 Task: Look for space in Moreno, Brazil from 21st June, 2023 to 29th June, 2023 for 4 adults in price range Rs.7000 to Rs.12000. Place can be entire place with 2 bedrooms having 2 beds and 2 bathrooms. Property type can be house, flat, guest house. Booking option can be shelf check-in. Required host language is Spanish.
Action: Mouse moved to (412, 77)
Screenshot: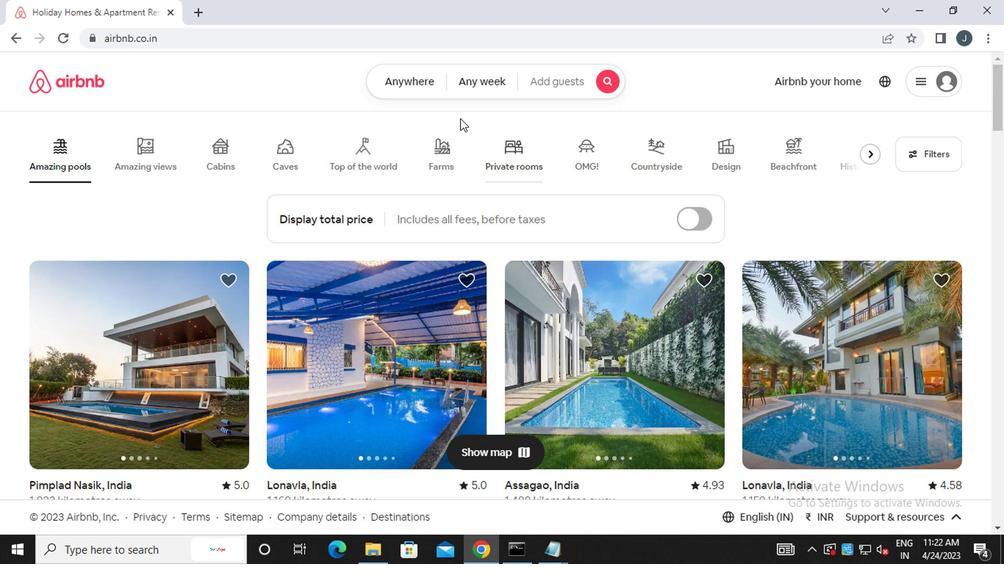 
Action: Mouse pressed left at (412, 77)
Screenshot: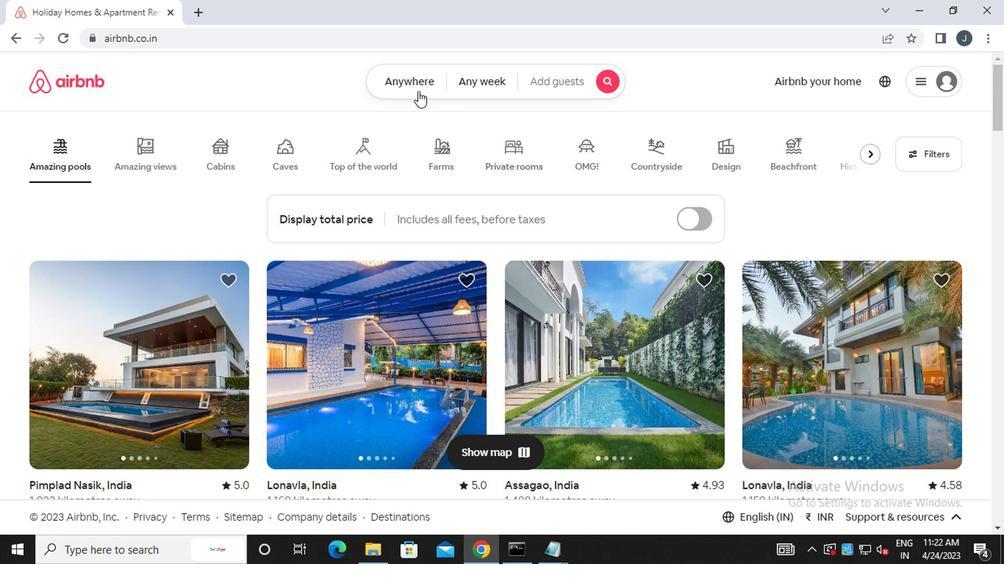 
Action: Mouse moved to (269, 141)
Screenshot: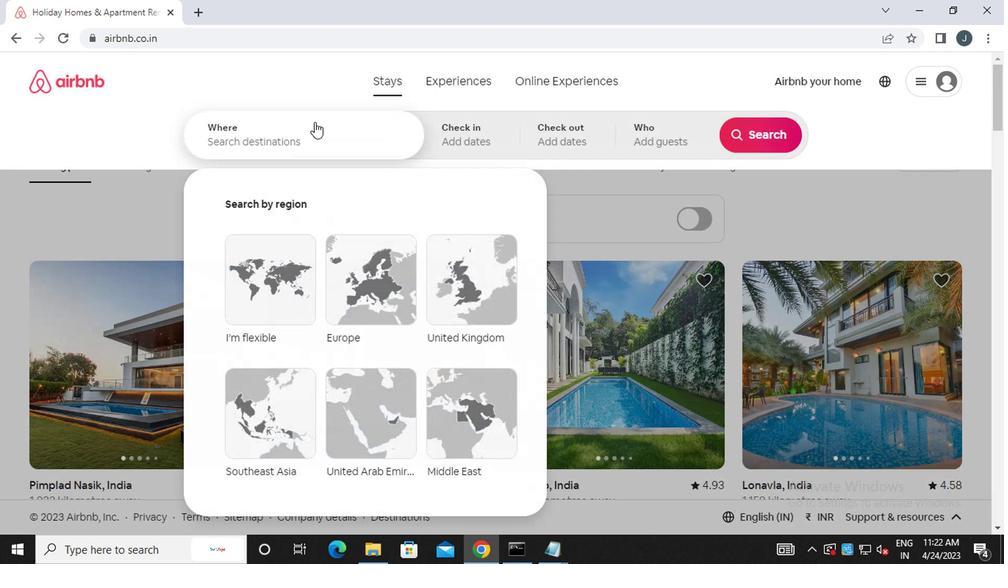 
Action: Mouse pressed left at (269, 141)
Screenshot: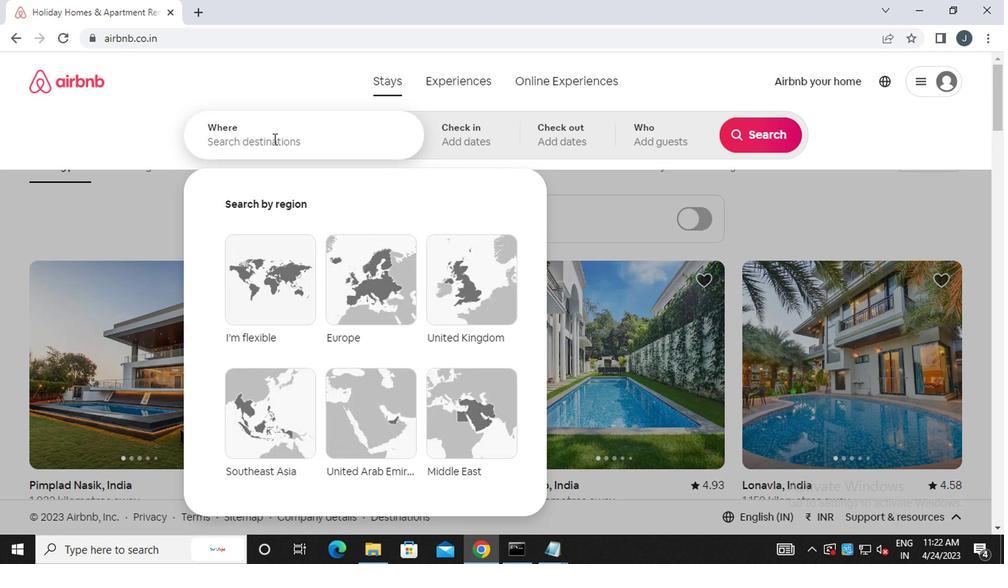 
Action: Mouse moved to (269, 141)
Screenshot: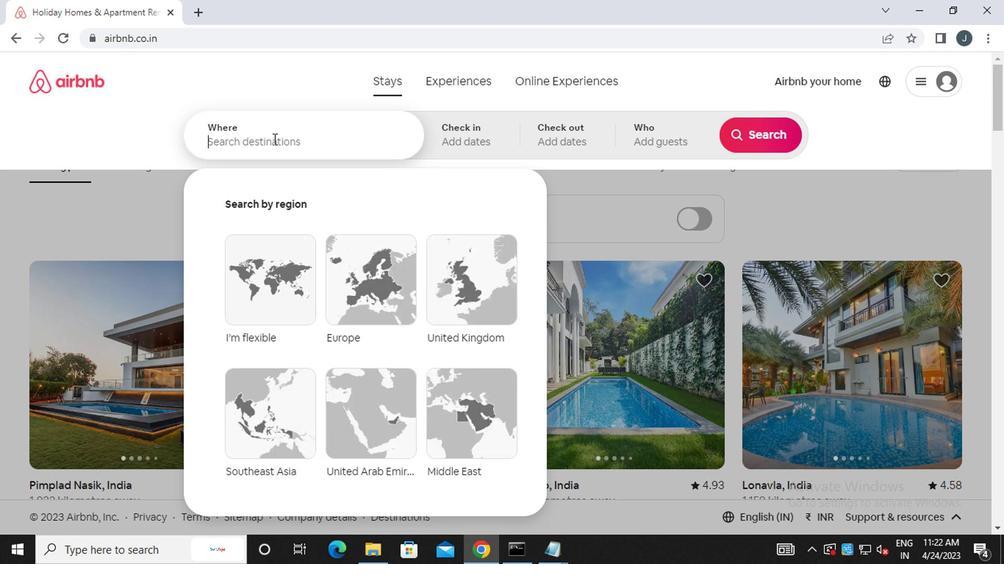 
Action: Key pressed m<Key.caps_lock>oreno,<Key.space><Key.caps_lock>b<Key.caps_lock>razil
Screenshot: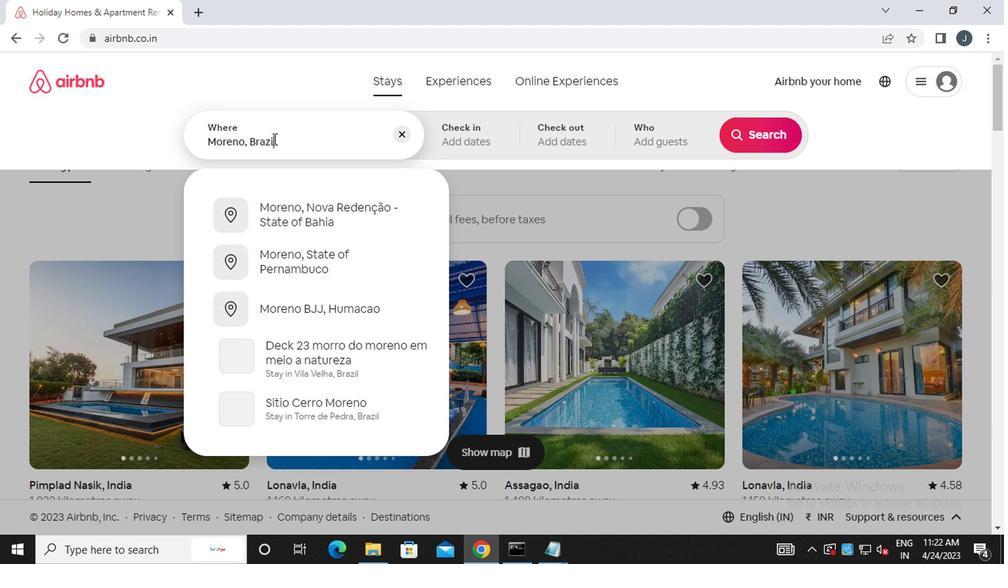 
Action: Mouse moved to (467, 136)
Screenshot: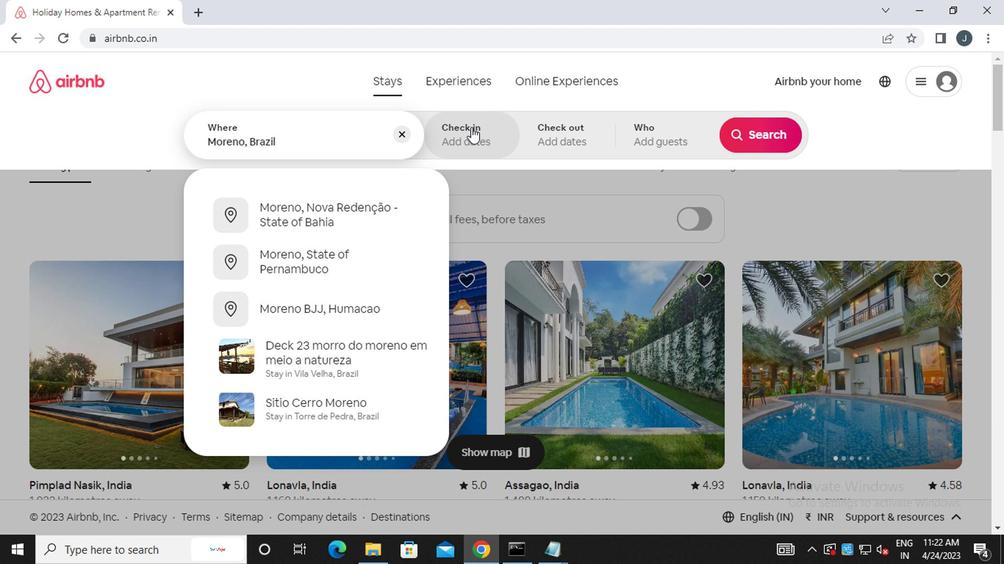 
Action: Mouse pressed left at (467, 136)
Screenshot: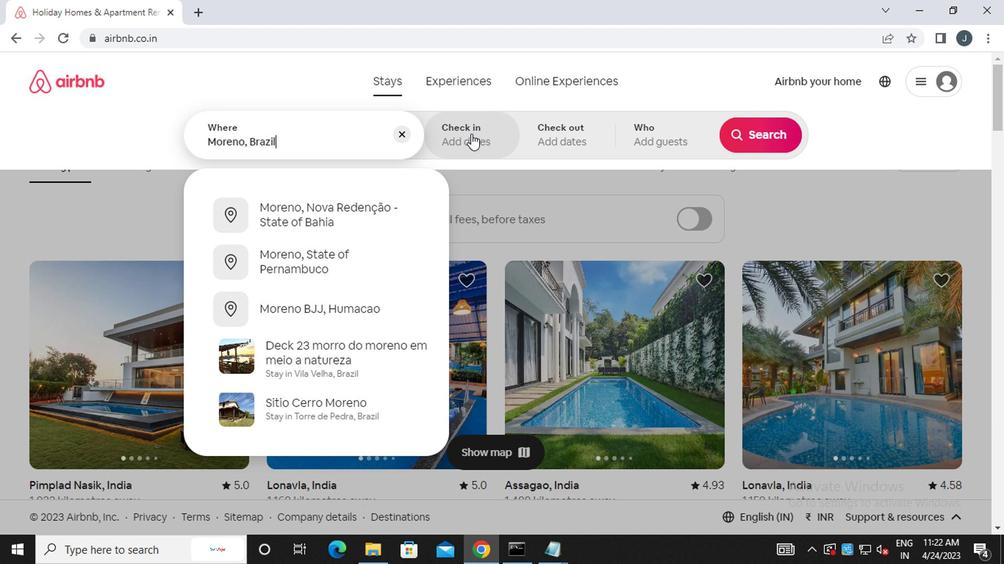 
Action: Mouse moved to (741, 257)
Screenshot: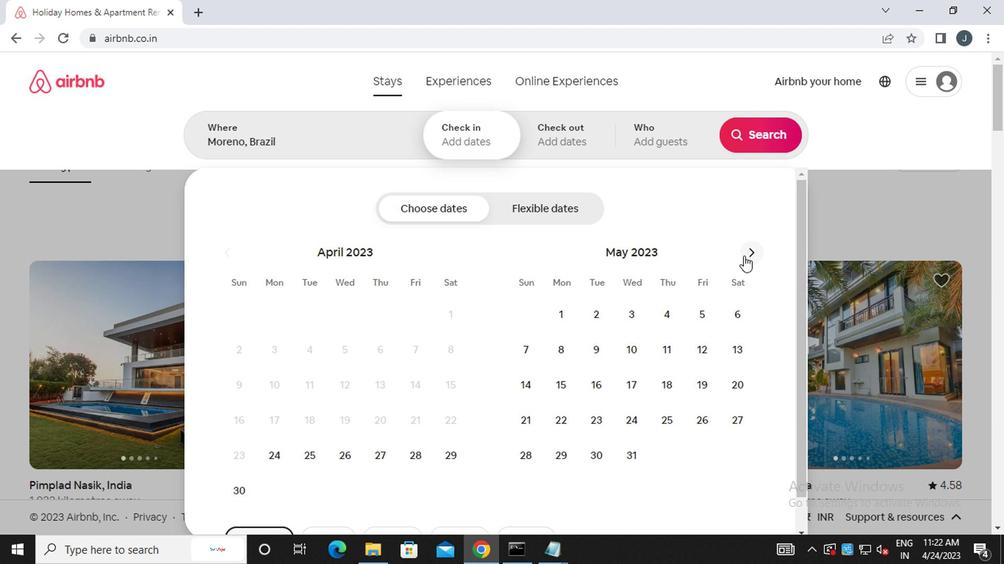 
Action: Mouse pressed left at (741, 257)
Screenshot: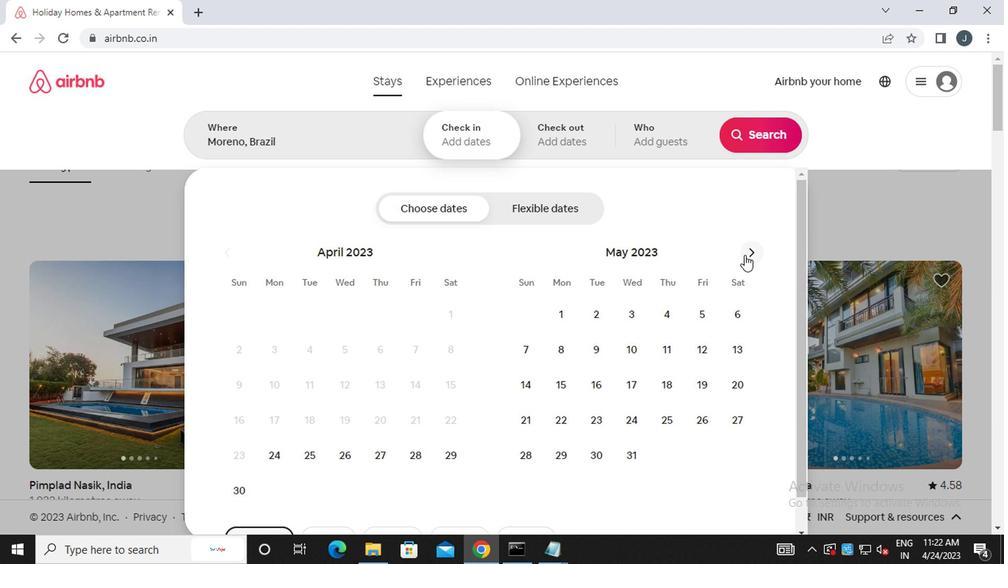 
Action: Mouse moved to (742, 257)
Screenshot: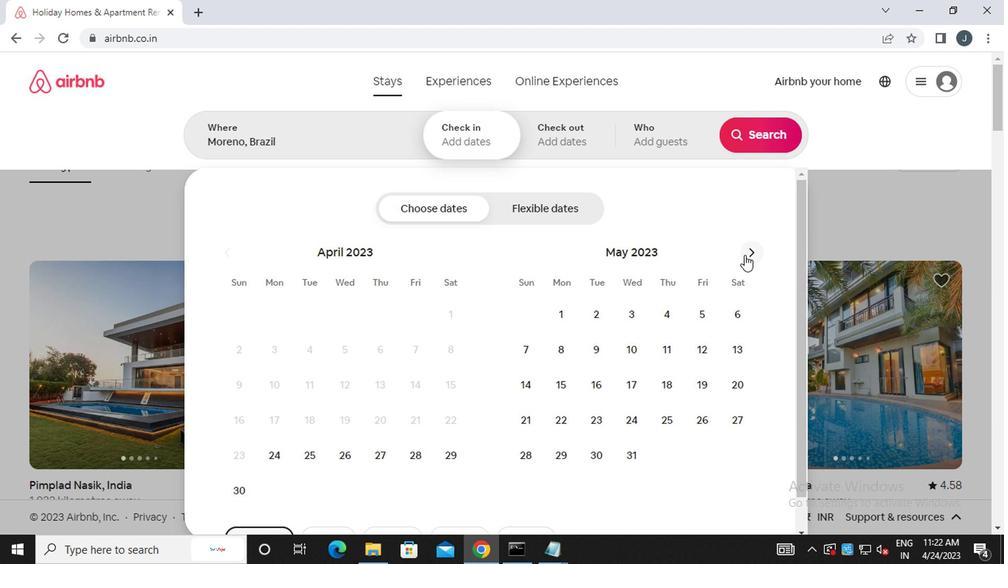 
Action: Mouse pressed left at (742, 257)
Screenshot: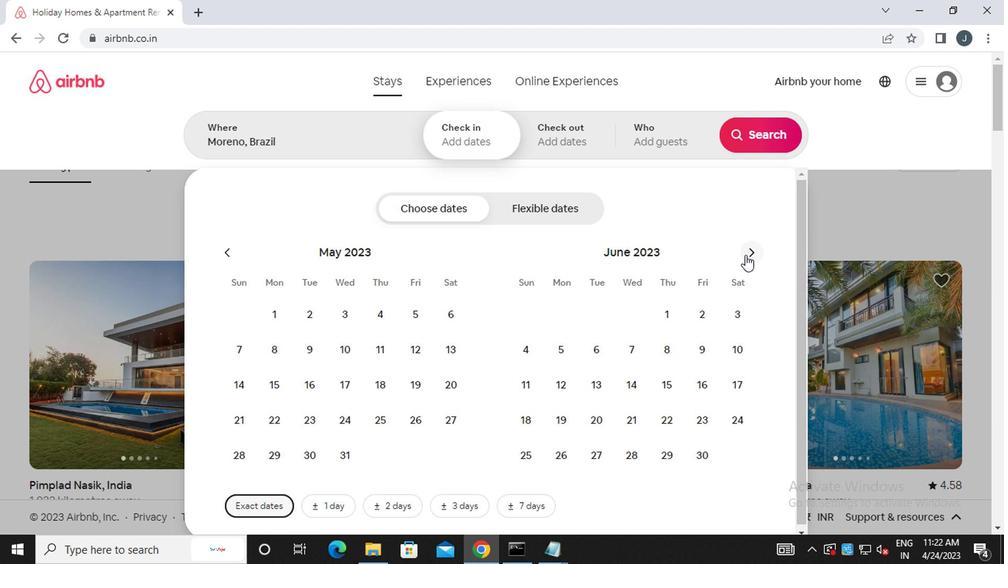 
Action: Mouse moved to (335, 419)
Screenshot: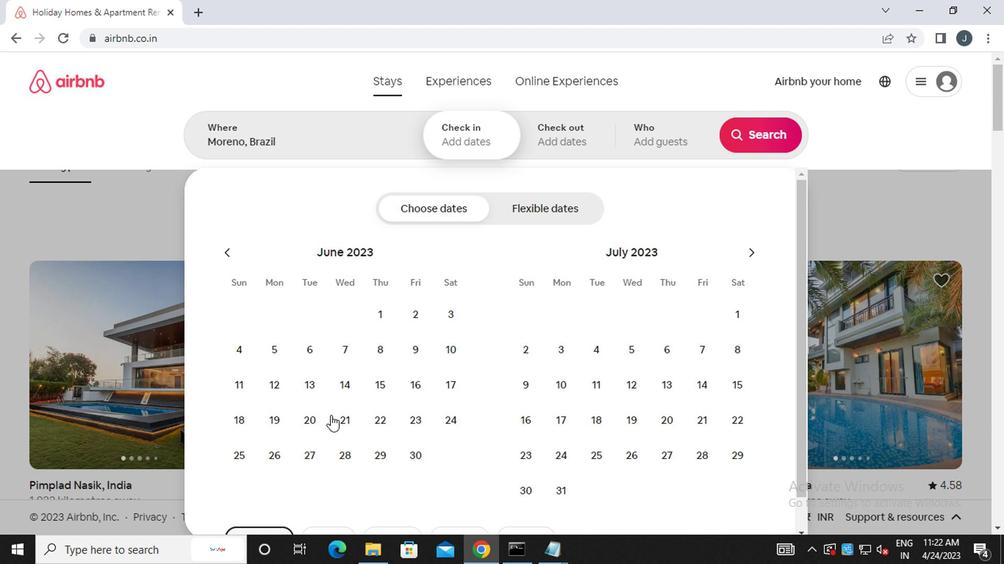 
Action: Mouse pressed left at (335, 419)
Screenshot: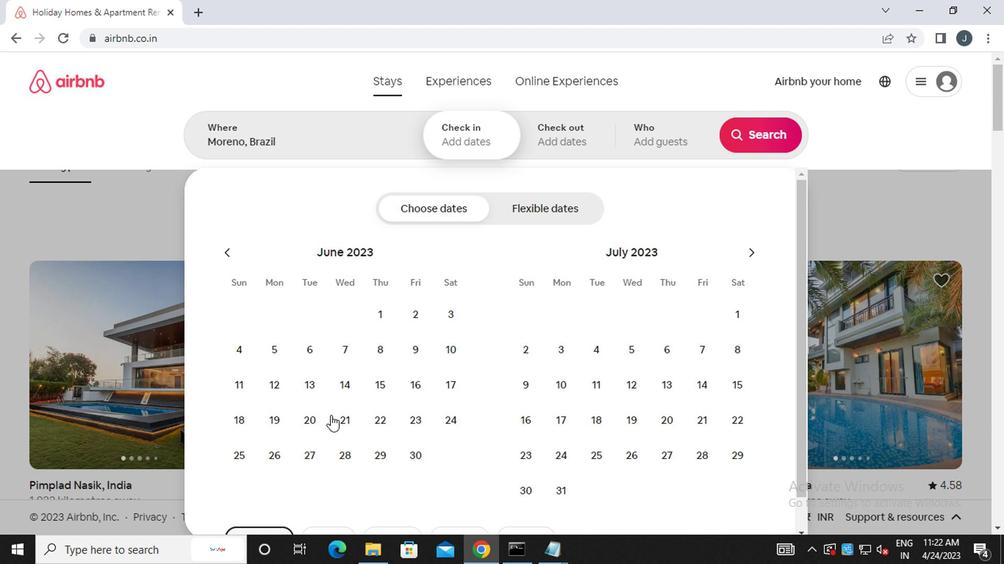 
Action: Mouse moved to (380, 455)
Screenshot: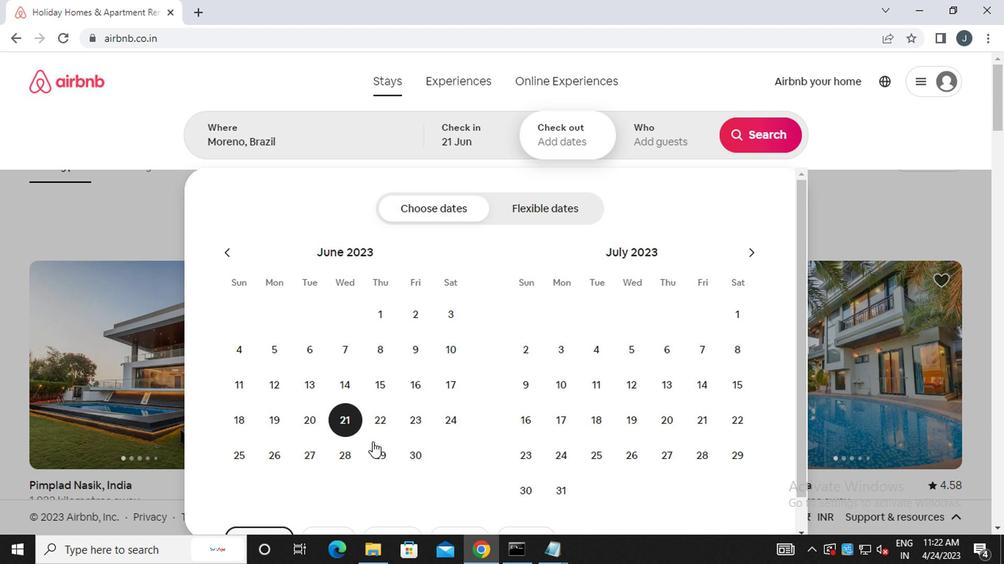 
Action: Mouse pressed left at (380, 455)
Screenshot: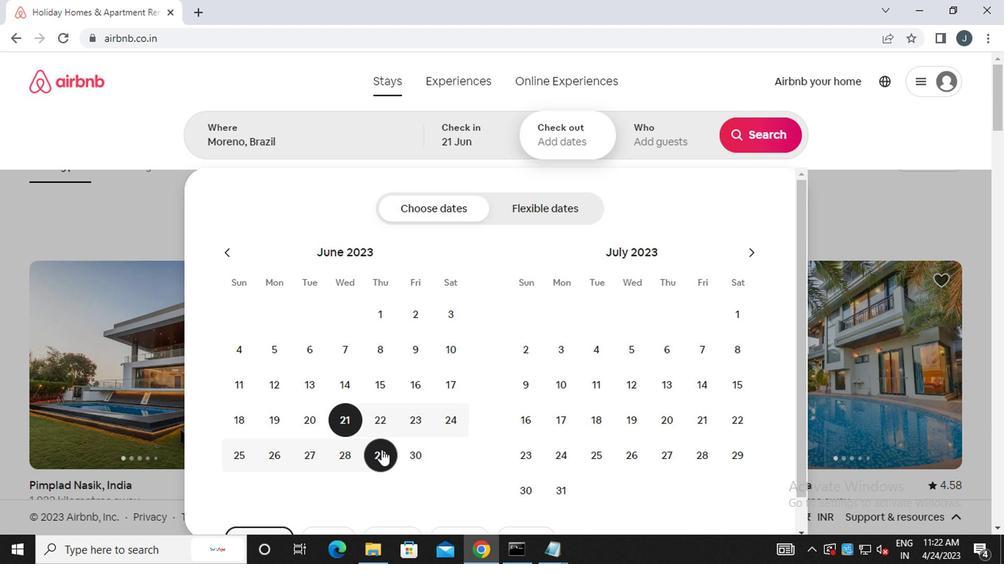 
Action: Mouse moved to (662, 136)
Screenshot: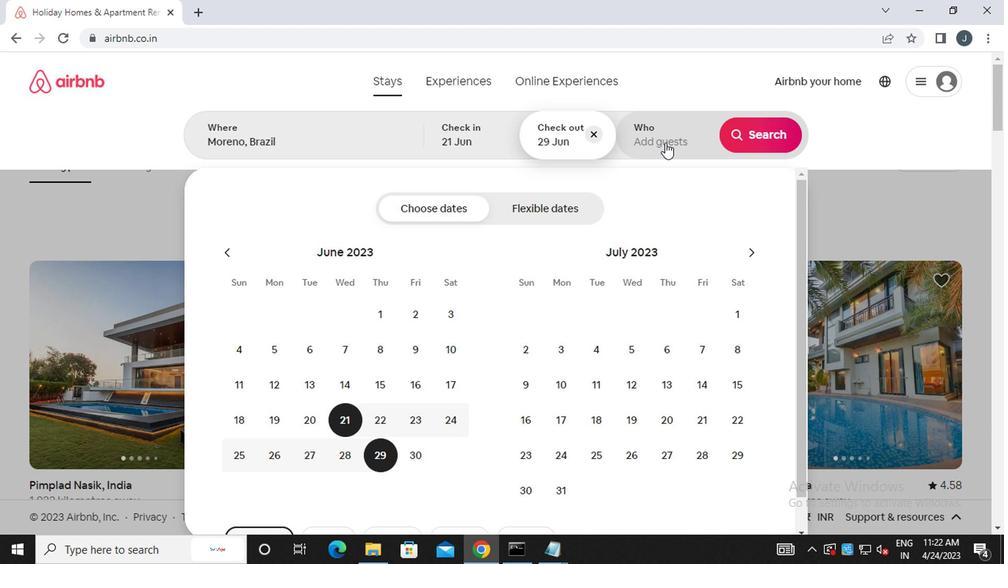 
Action: Mouse pressed left at (662, 136)
Screenshot: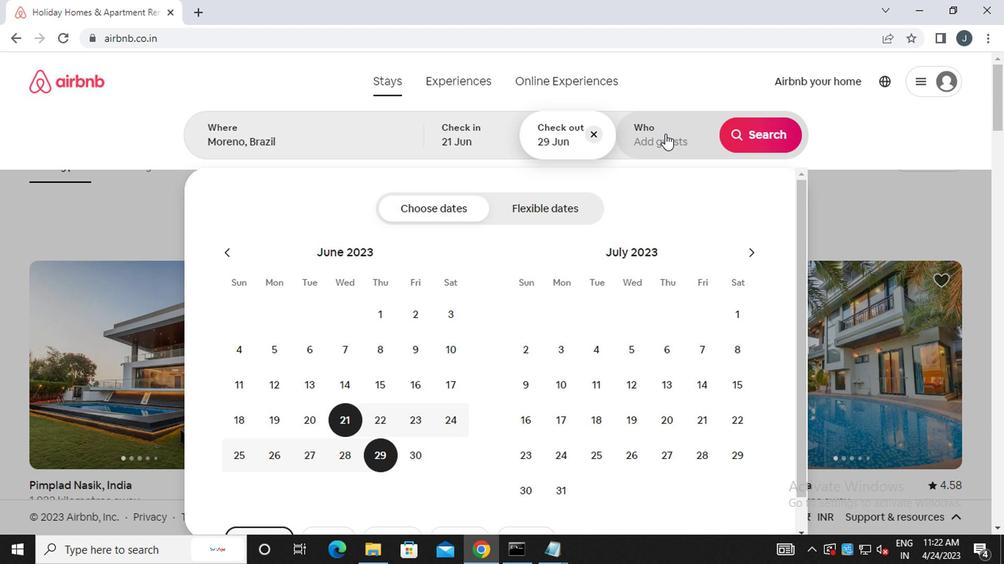 
Action: Mouse moved to (770, 220)
Screenshot: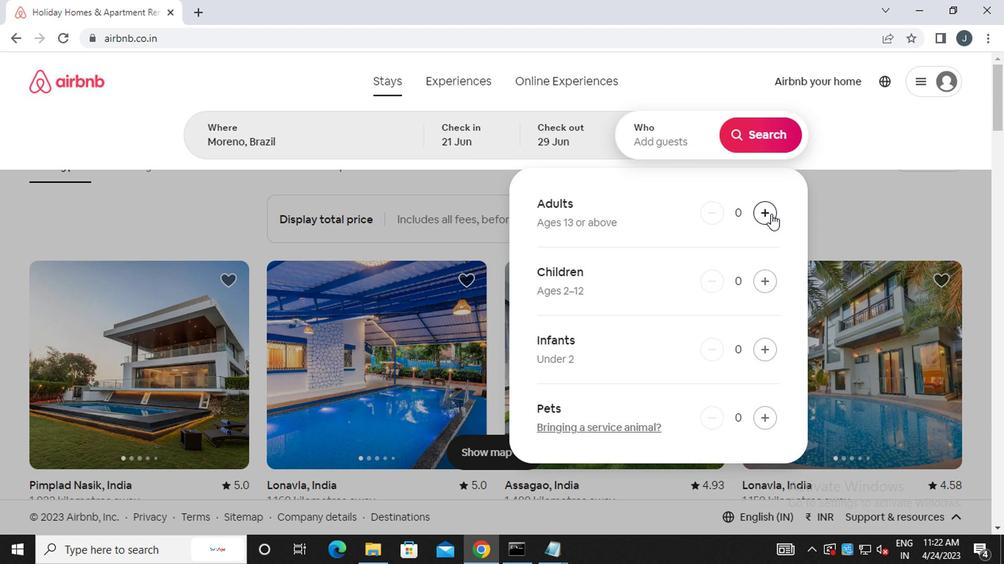 
Action: Mouse pressed left at (770, 220)
Screenshot: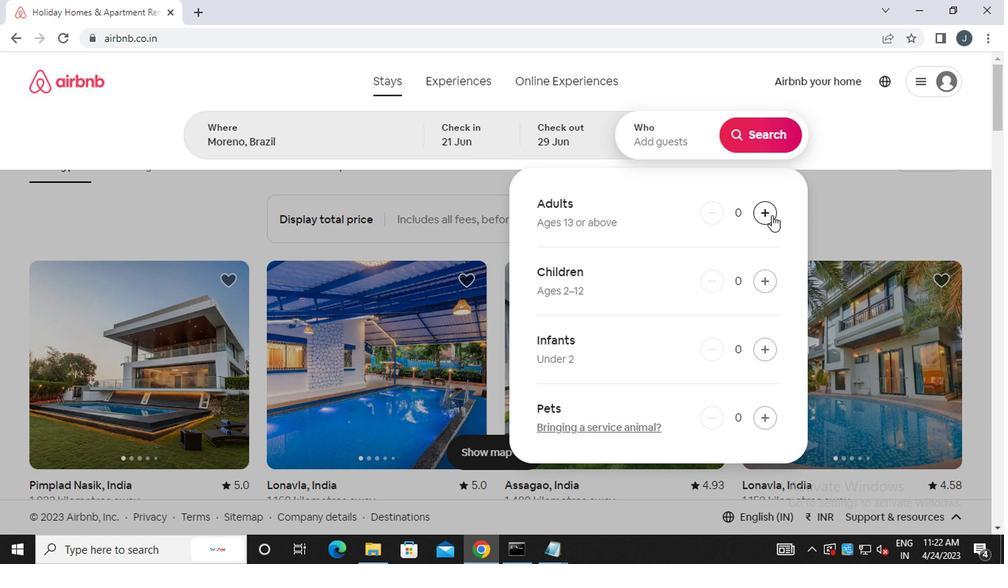 
Action: Mouse pressed left at (770, 220)
Screenshot: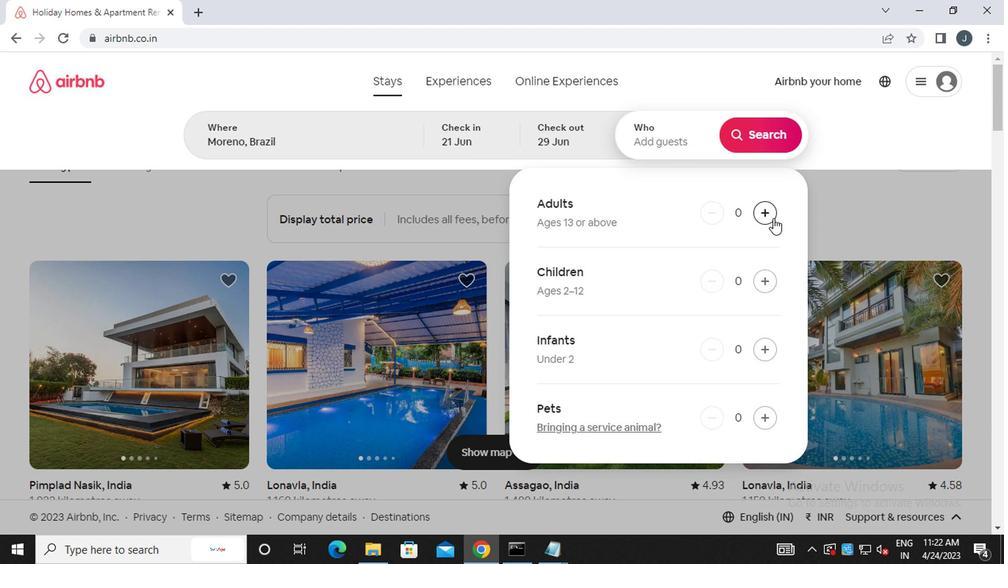 
Action: Mouse pressed left at (770, 220)
Screenshot: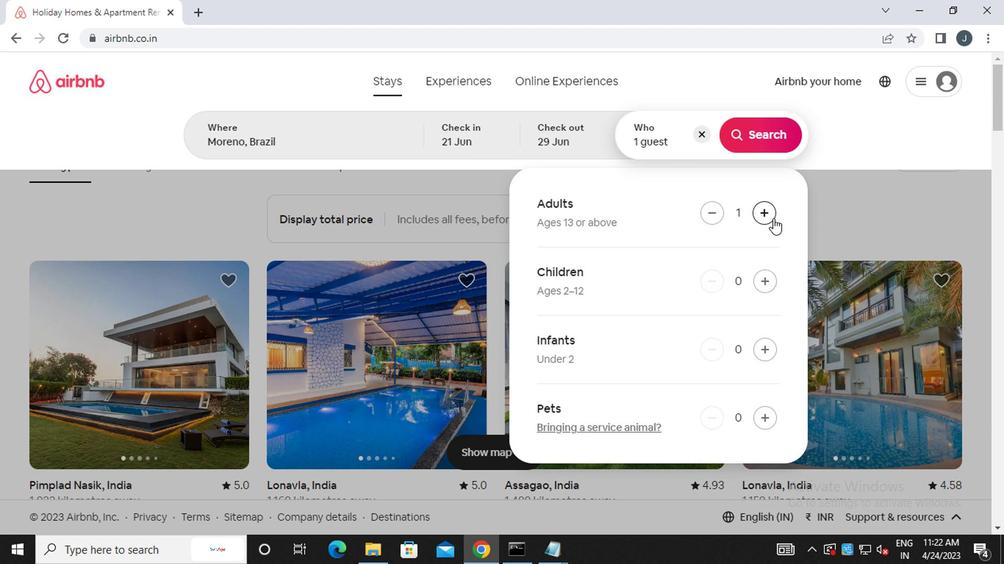 
Action: Mouse pressed left at (770, 220)
Screenshot: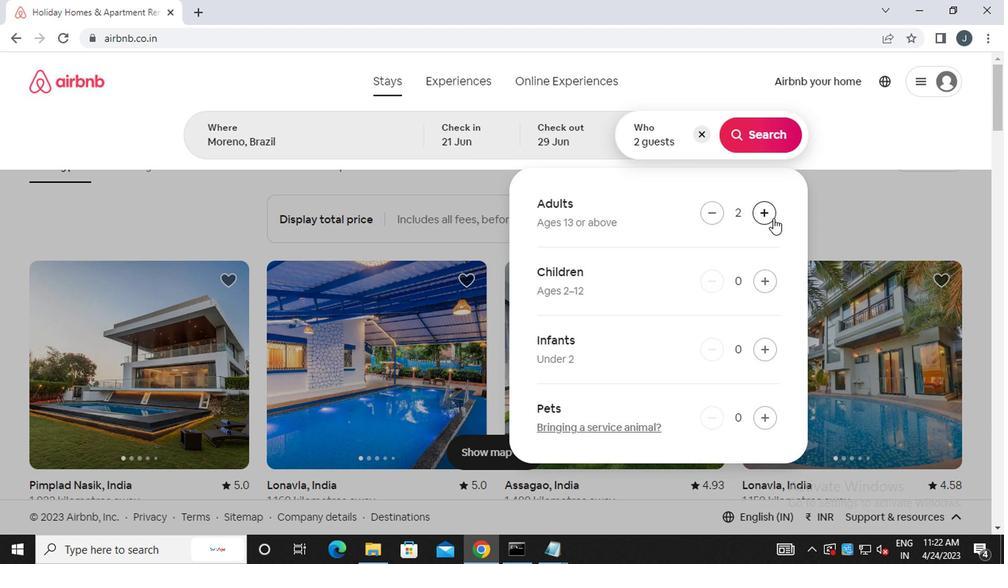 
Action: Mouse moved to (771, 136)
Screenshot: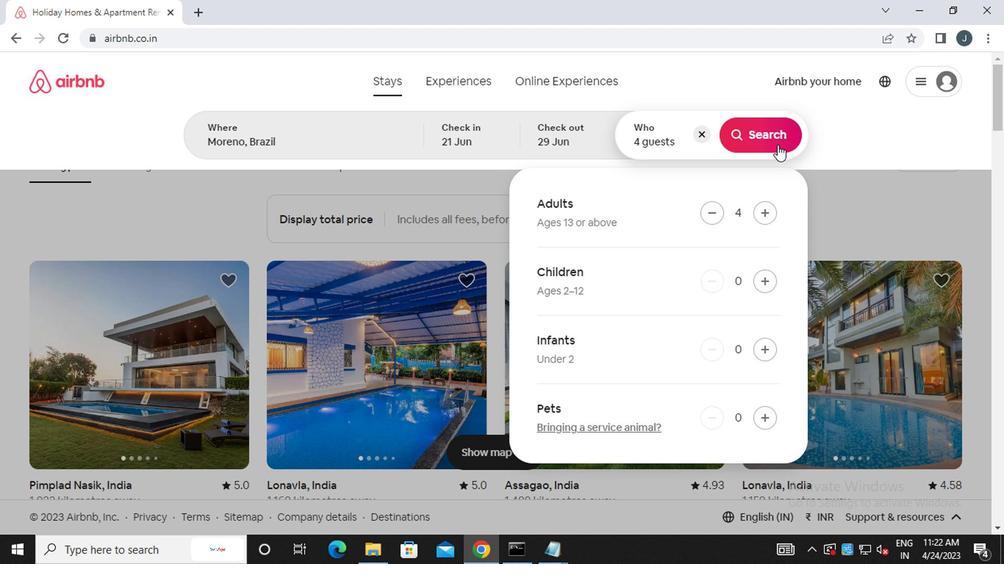 
Action: Mouse pressed left at (771, 136)
Screenshot: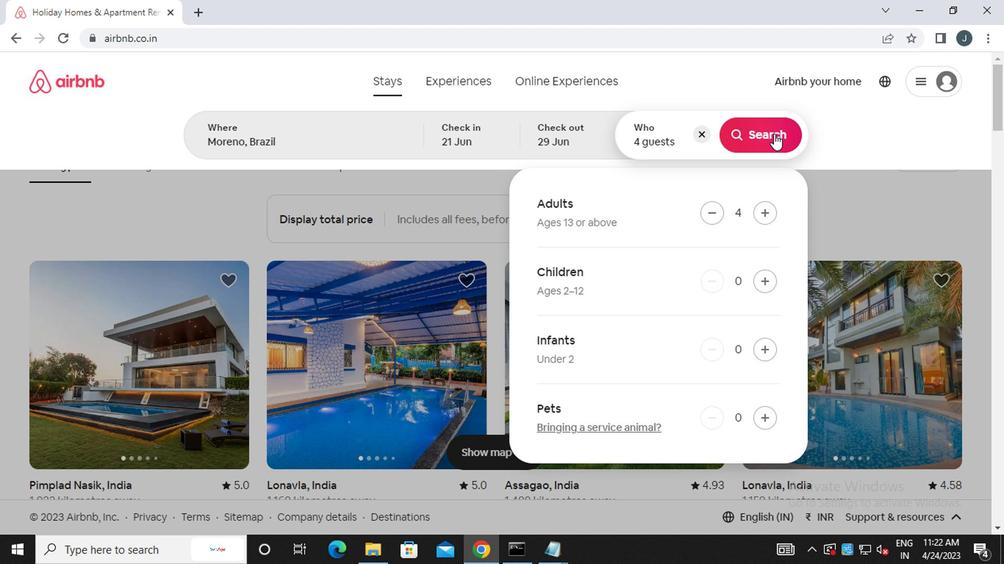 
Action: Mouse moved to (943, 138)
Screenshot: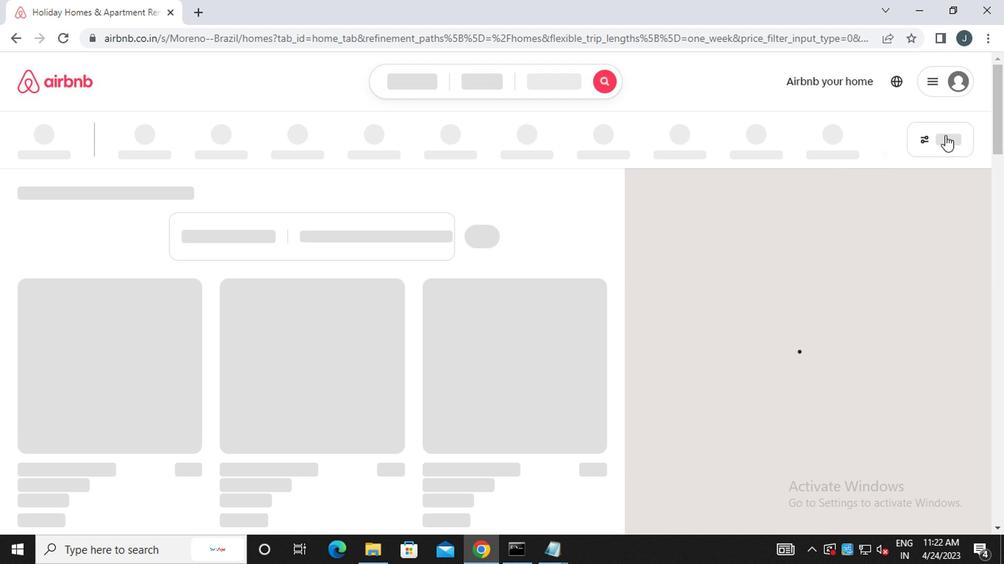 
Action: Mouse pressed left at (943, 138)
Screenshot: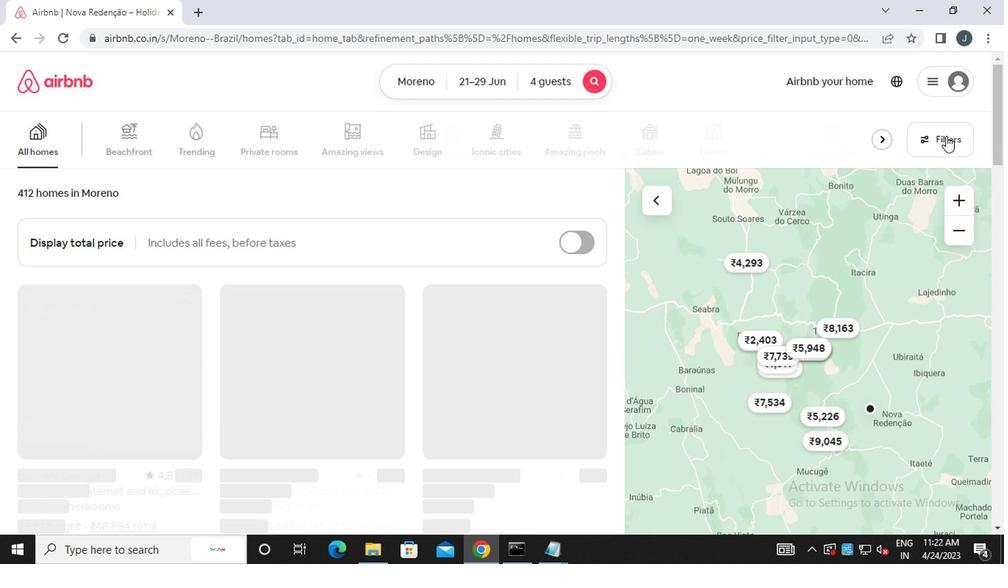 
Action: Mouse moved to (327, 330)
Screenshot: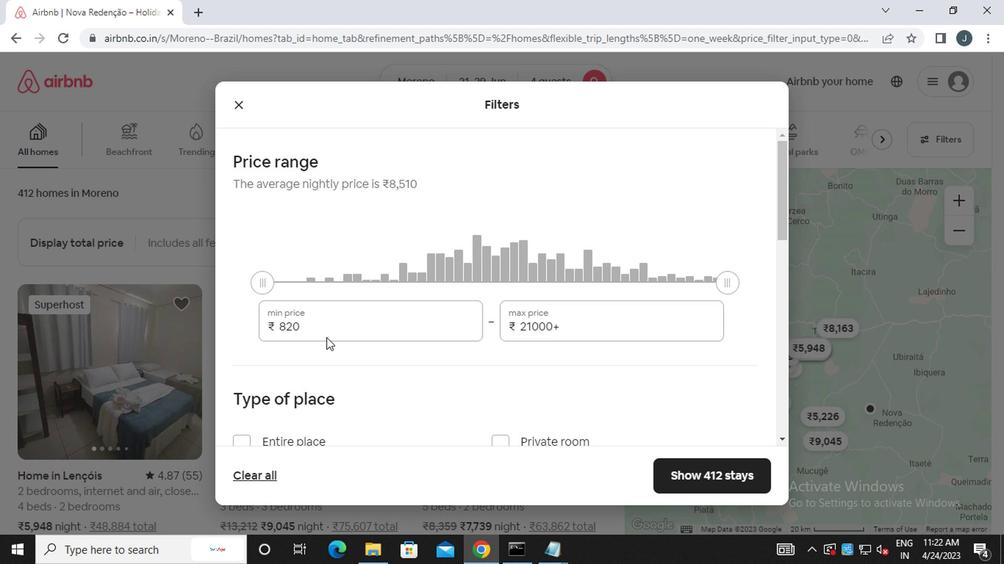 
Action: Mouse pressed left at (327, 330)
Screenshot: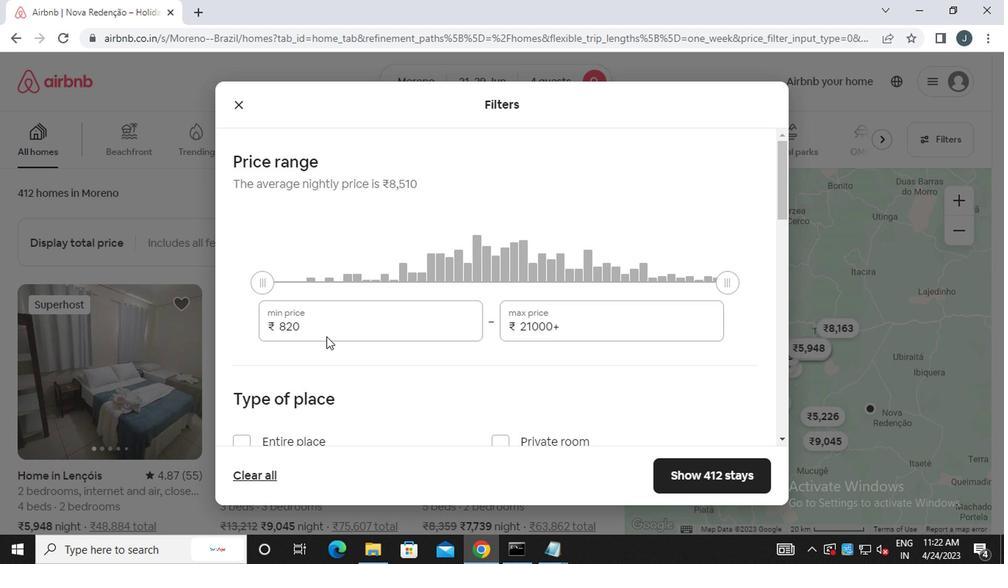 
Action: Mouse moved to (317, 315)
Screenshot: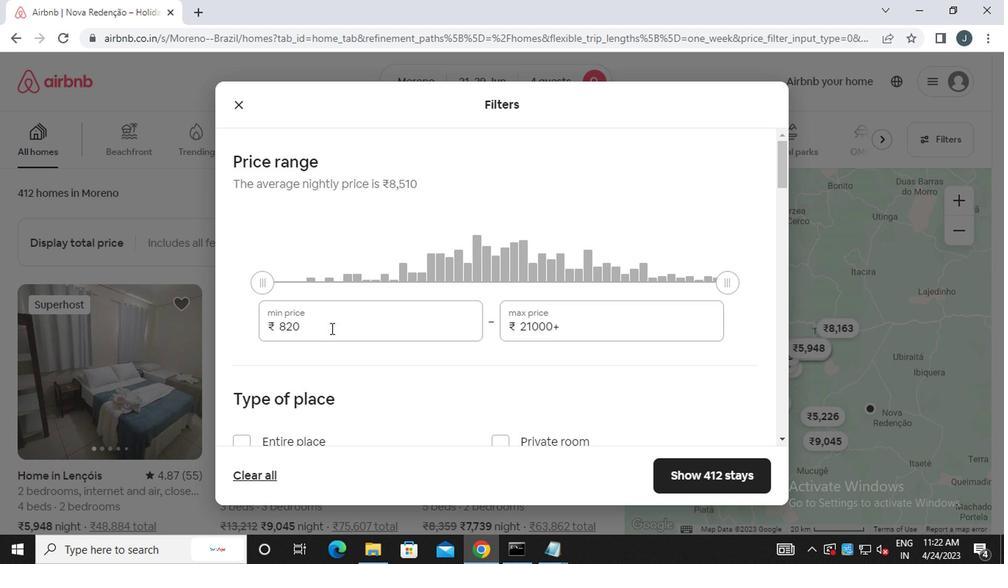 
Action: Key pressed <Key.backspace><Key.backspace><Key.backspace><Key.backspace><Key.backspace><Key.backspace><Key.backspace><Key.backspace><Key.backspace><Key.backspace><<103>><<96>><<96>><<96>>
Screenshot: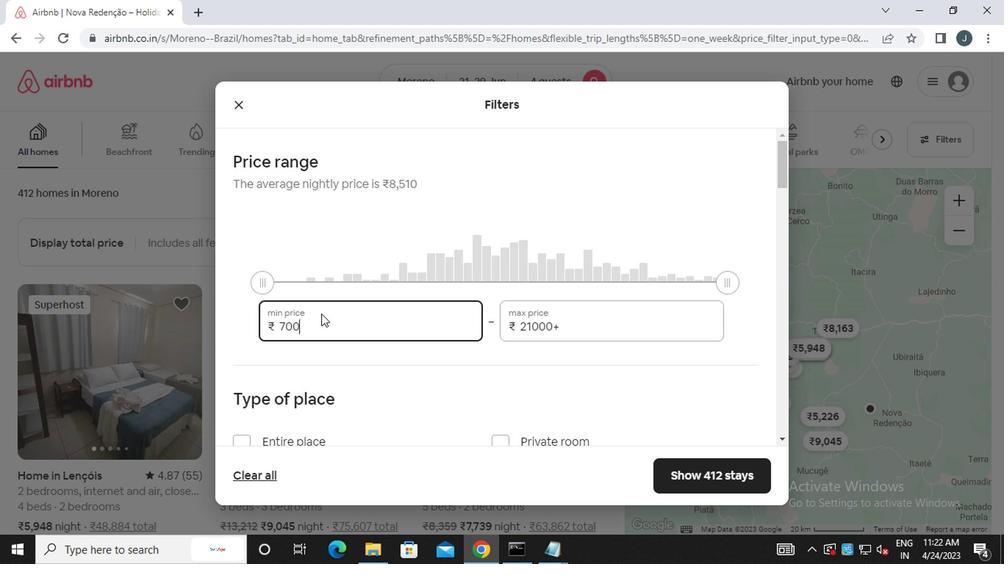 
Action: Mouse moved to (593, 328)
Screenshot: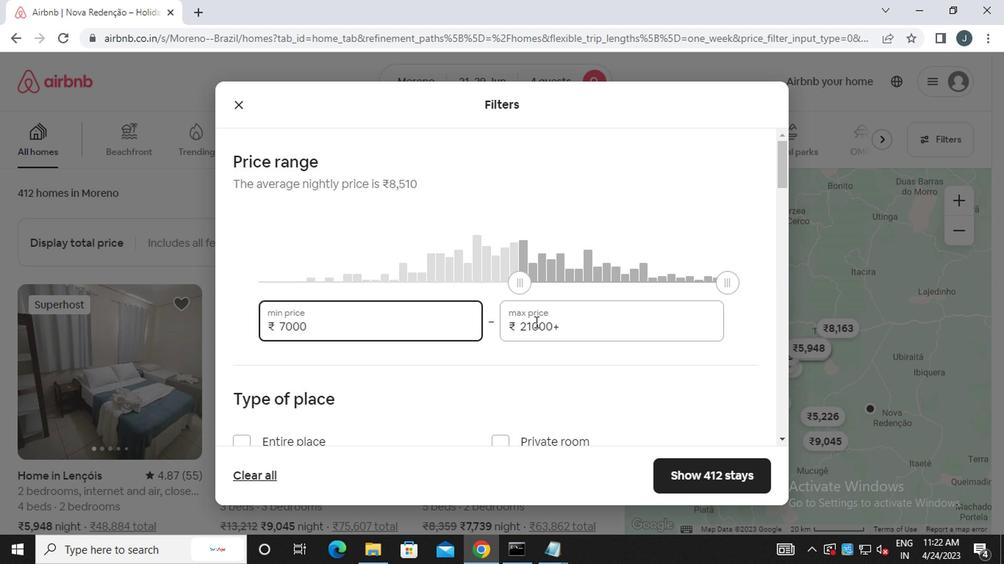 
Action: Mouse pressed left at (593, 328)
Screenshot: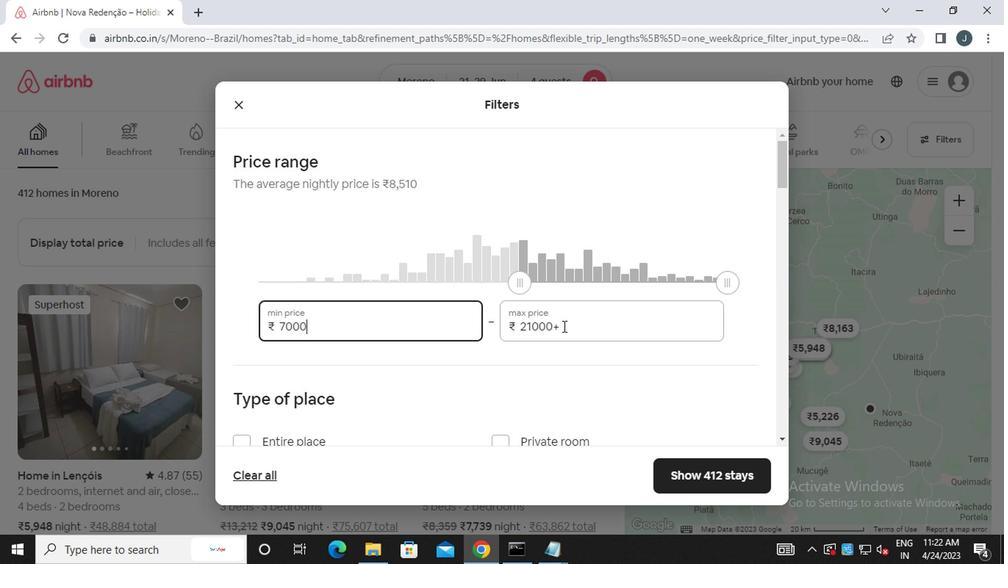 
Action: Mouse moved to (586, 327)
Screenshot: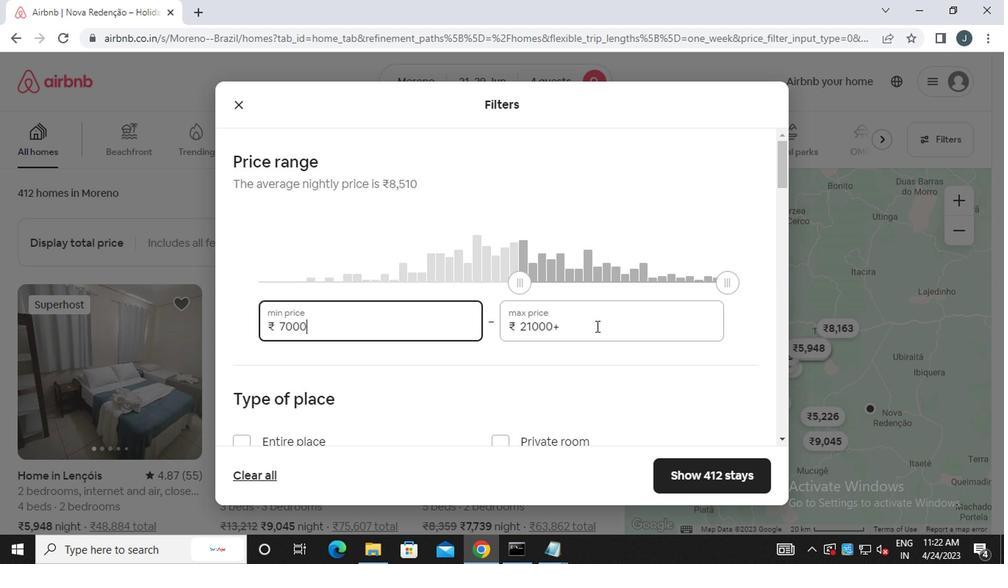 
Action: Key pressed <Key.backspace><Key.backspace><Key.backspace><Key.backspace><Key.backspace><Key.backspace><Key.backspace><Key.backspace><Key.backspace><Key.backspace><Key.backspace><Key.backspace><<97>><<98>><<96>><<96>><<96>>
Screenshot: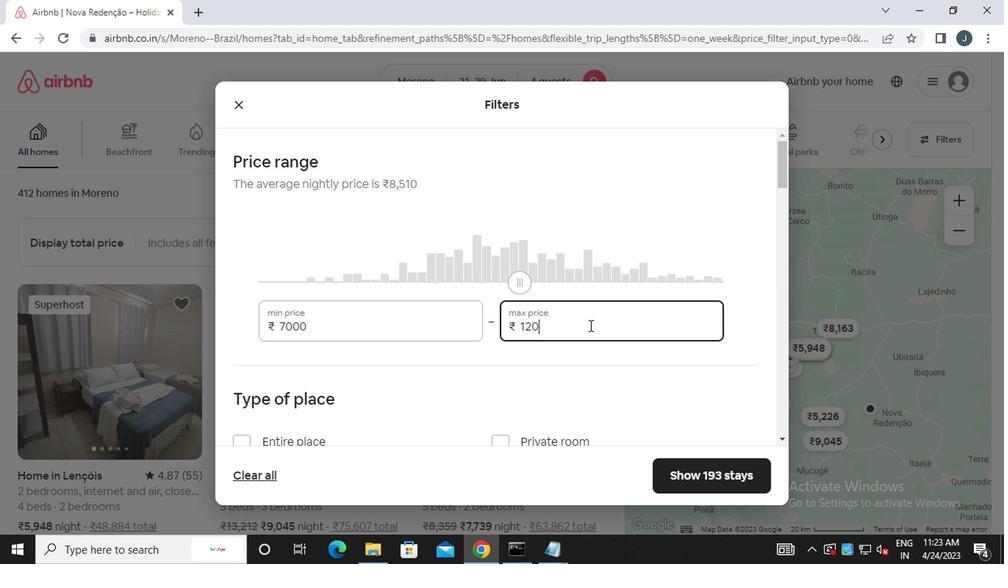 
Action: Mouse scrolled (586, 326) with delta (0, 0)
Screenshot: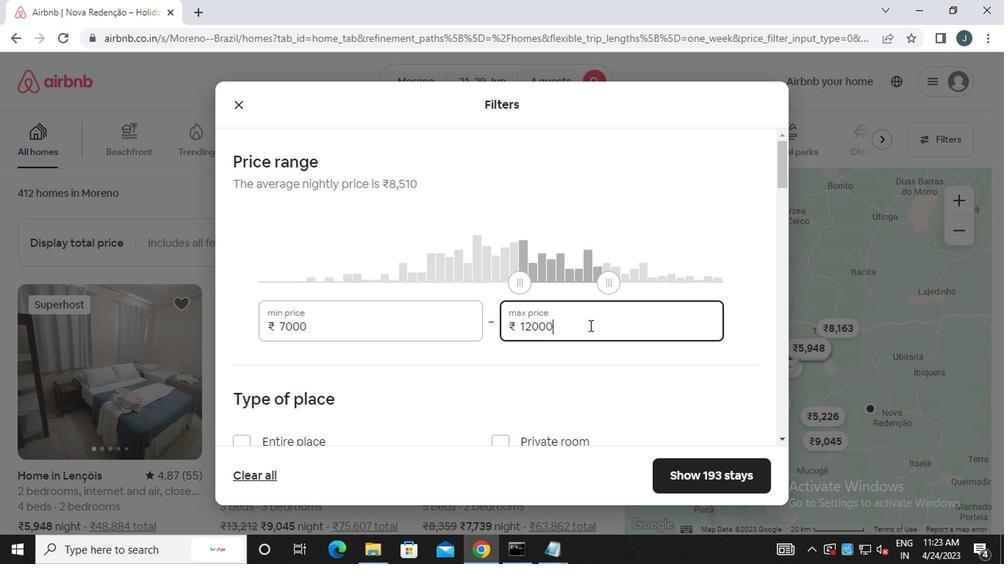 
Action: Mouse scrolled (586, 326) with delta (0, 0)
Screenshot: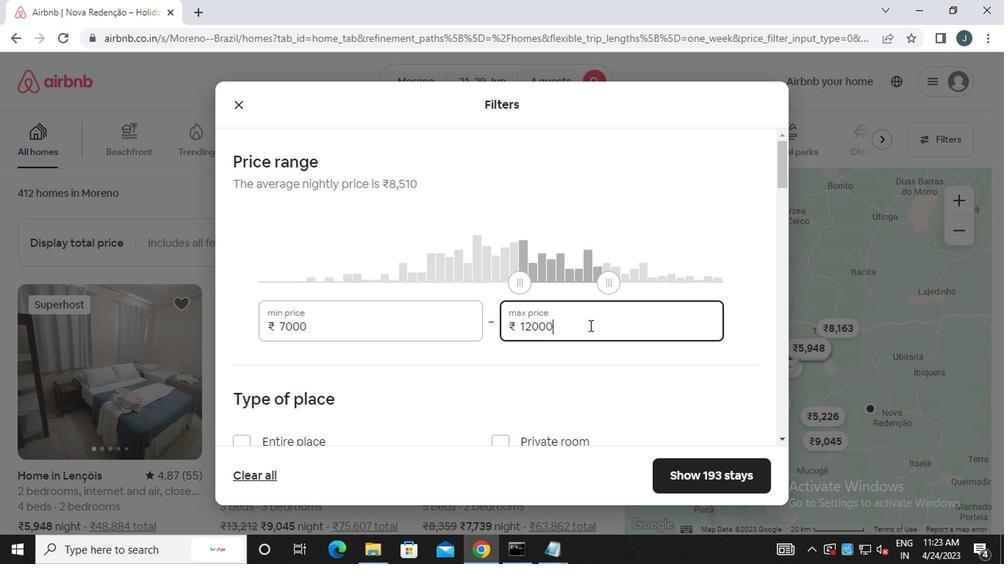 
Action: Mouse moved to (364, 311)
Screenshot: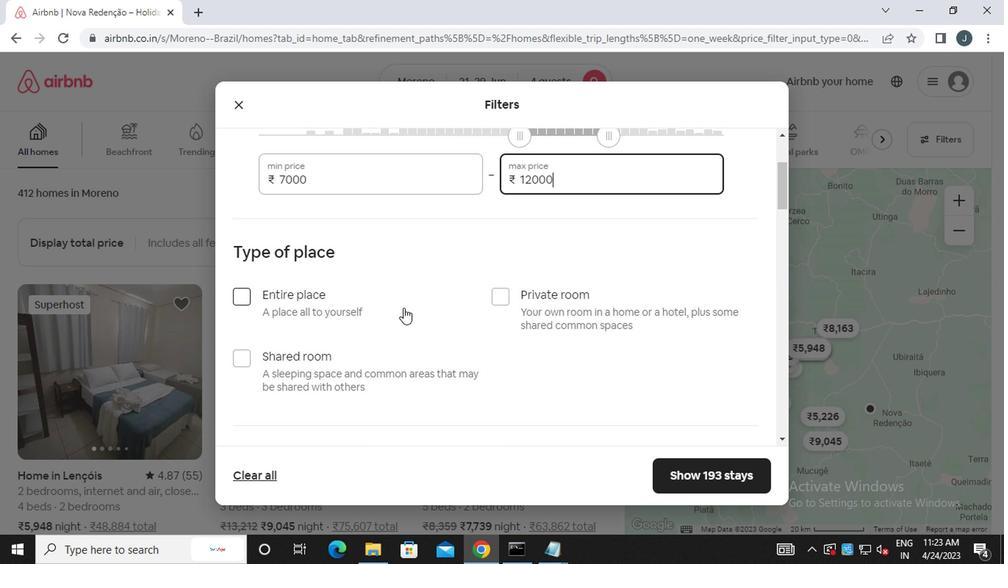 
Action: Mouse pressed left at (364, 311)
Screenshot: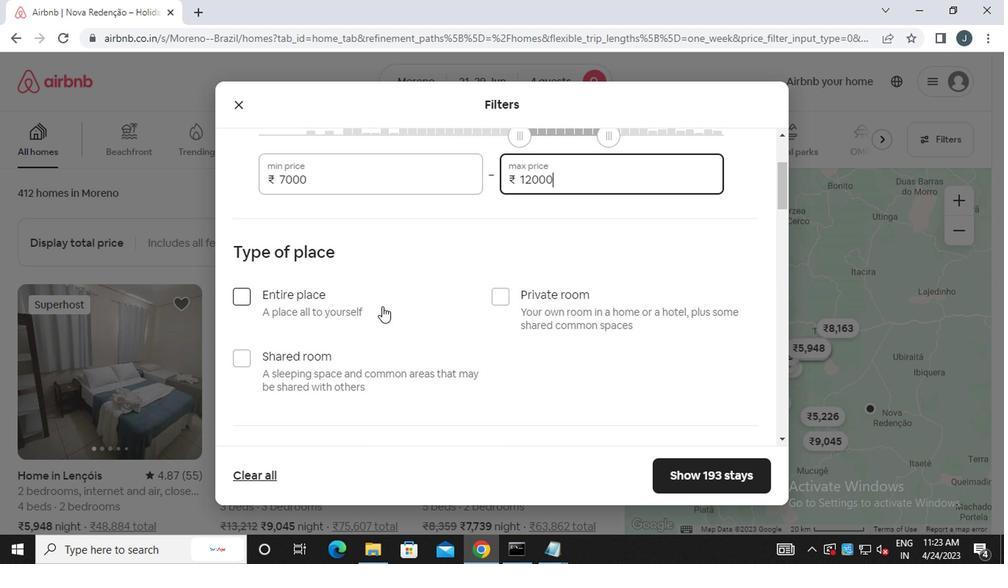 
Action: Mouse moved to (376, 311)
Screenshot: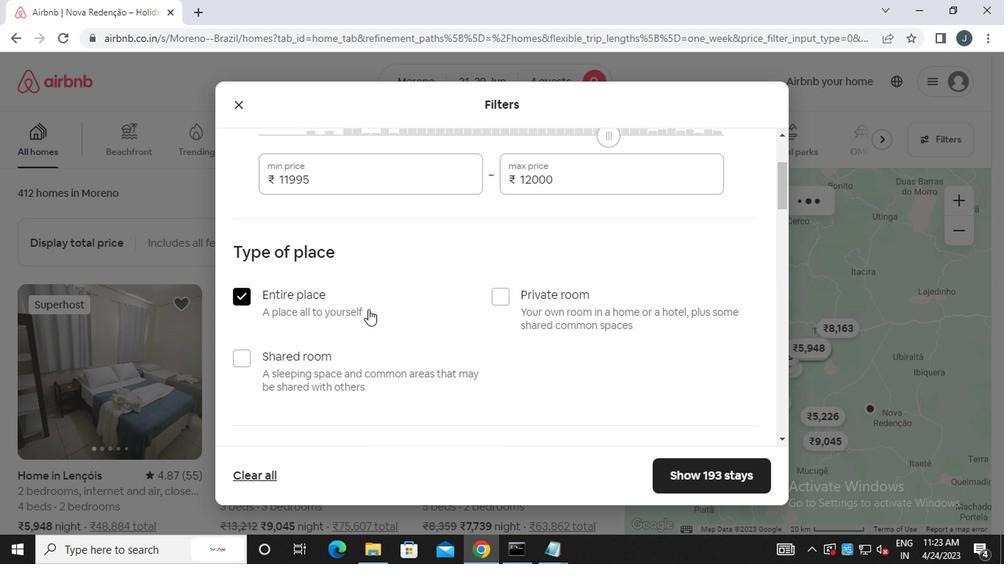 
Action: Mouse scrolled (376, 310) with delta (0, 0)
Screenshot: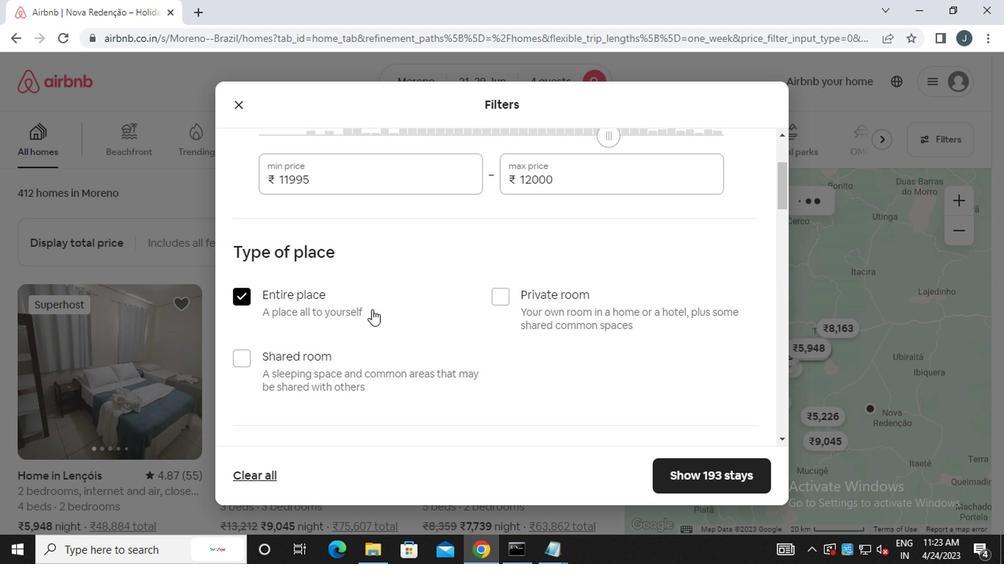 
Action: Mouse scrolled (376, 310) with delta (0, 0)
Screenshot: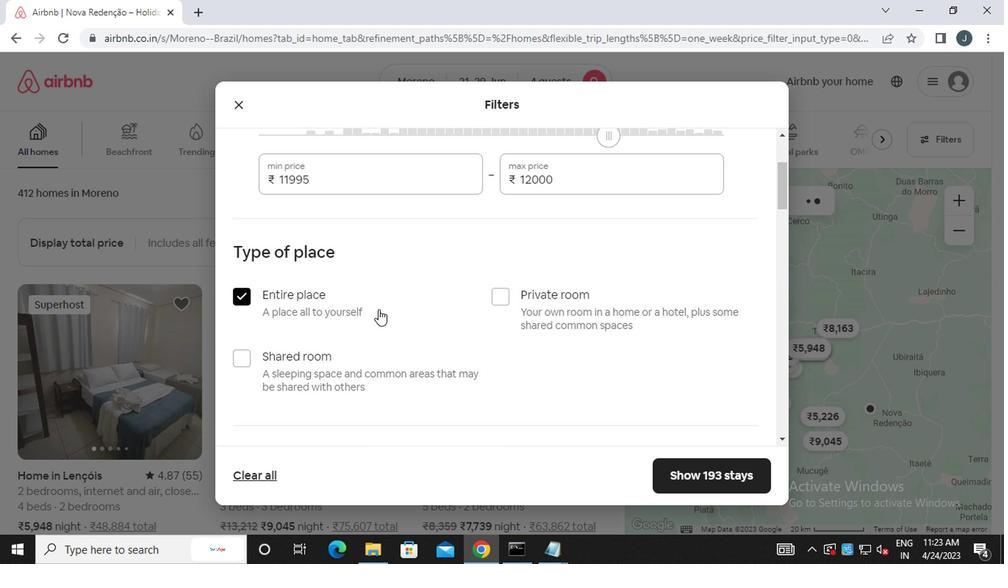 
Action: Mouse moved to (426, 310)
Screenshot: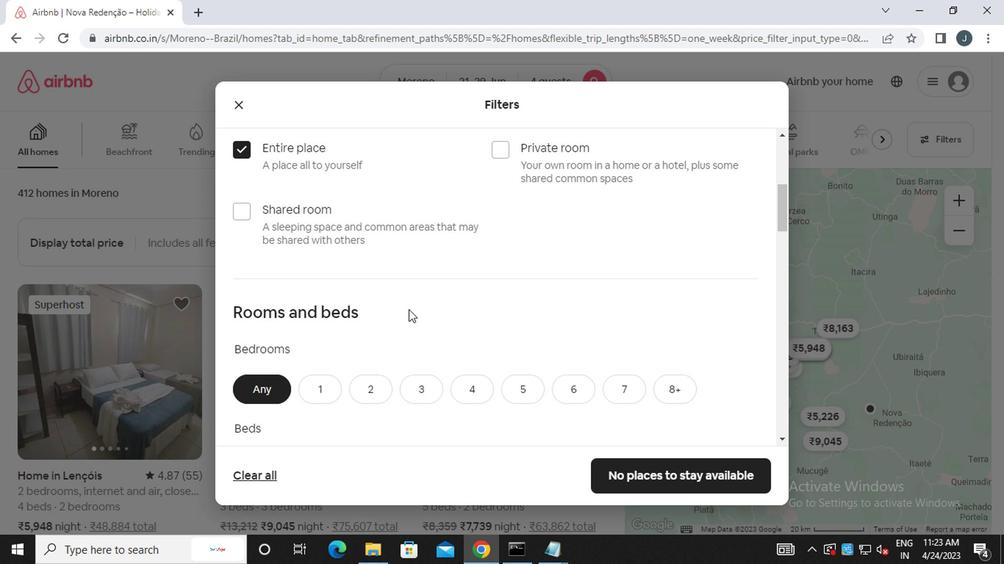 
Action: Mouse scrolled (426, 309) with delta (0, -1)
Screenshot: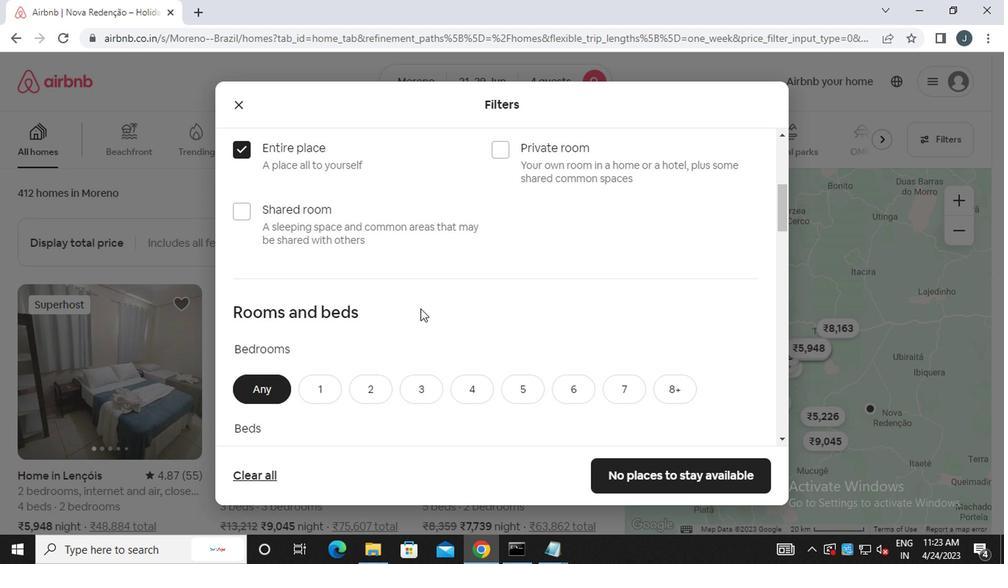 
Action: Mouse scrolled (426, 309) with delta (0, -1)
Screenshot: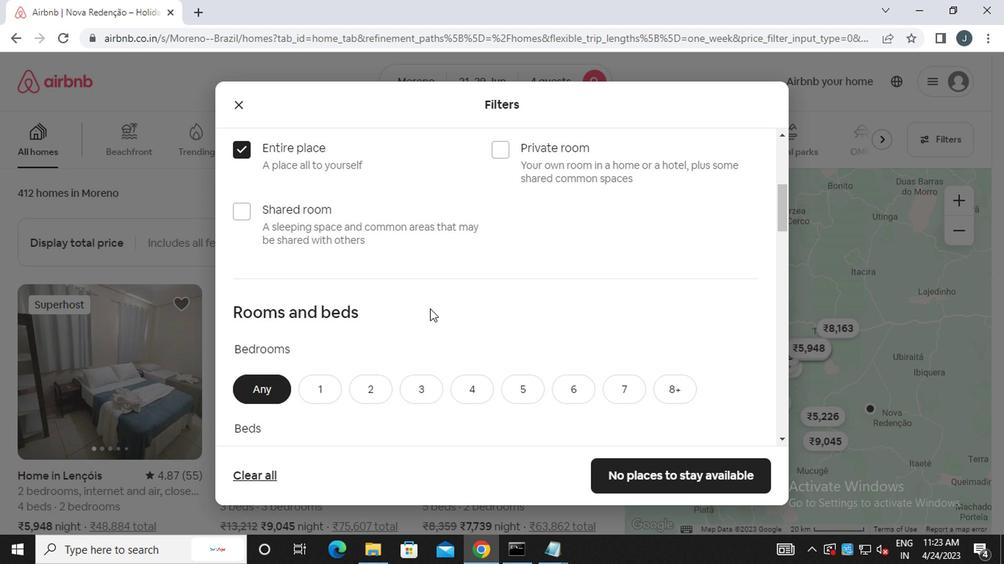 
Action: Mouse moved to (370, 254)
Screenshot: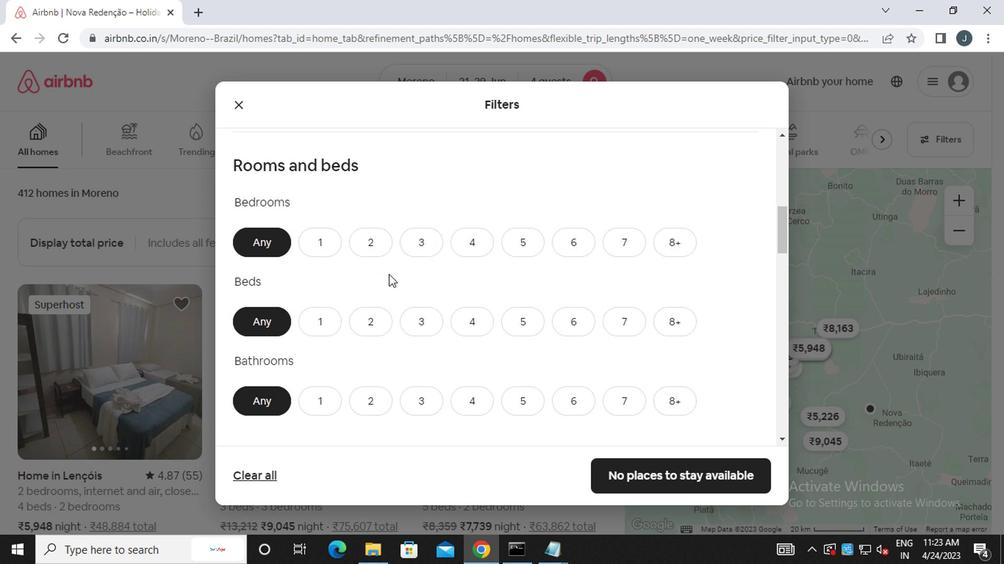 
Action: Mouse pressed left at (370, 254)
Screenshot: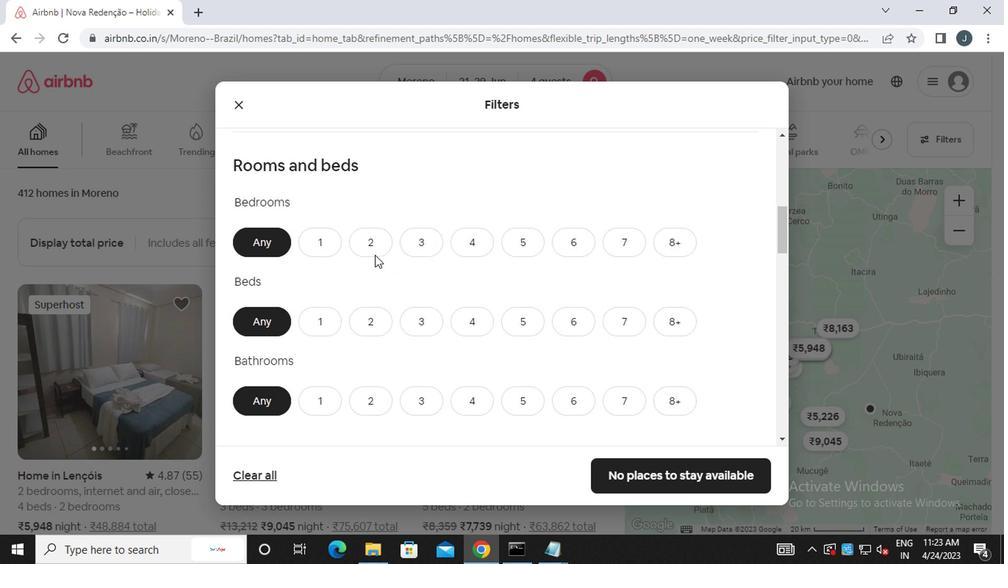 
Action: Mouse moved to (364, 325)
Screenshot: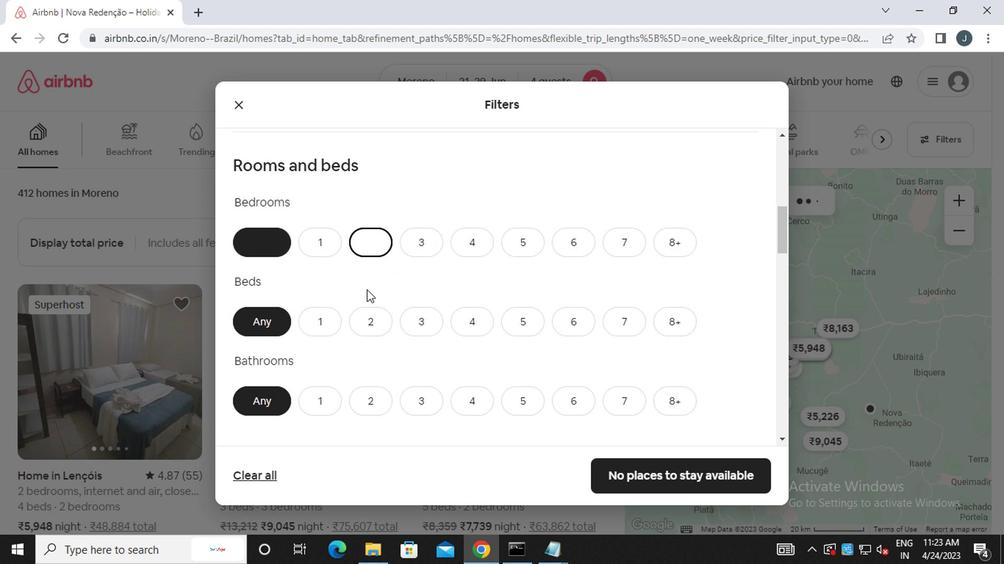 
Action: Mouse pressed left at (364, 325)
Screenshot: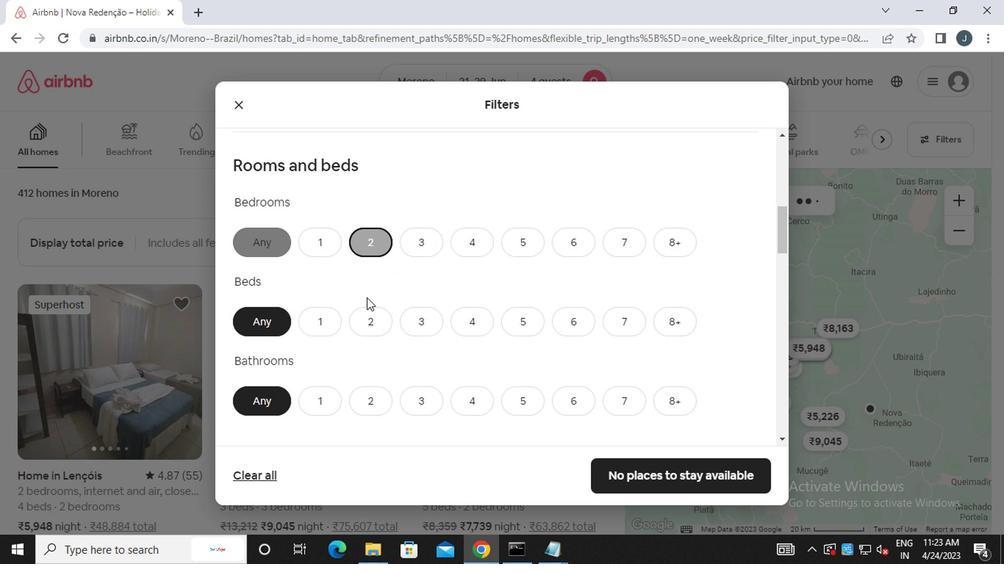 
Action: Mouse moved to (367, 404)
Screenshot: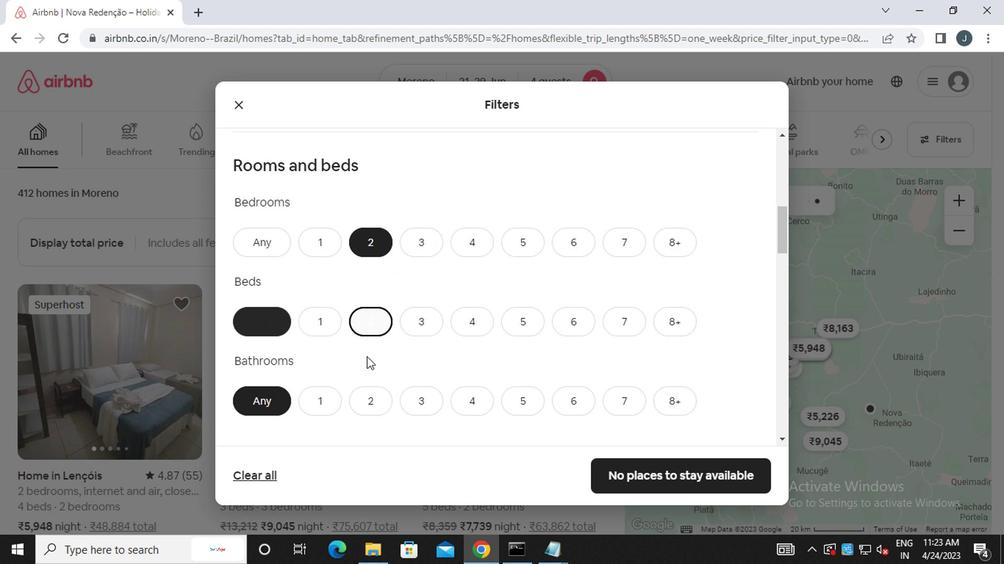 
Action: Mouse pressed left at (367, 404)
Screenshot: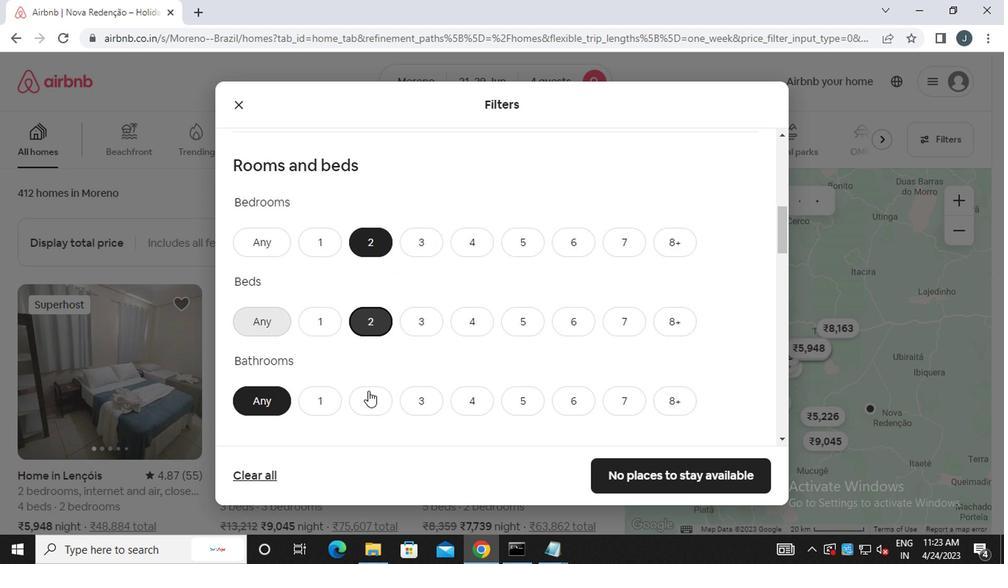 
Action: Mouse moved to (369, 404)
Screenshot: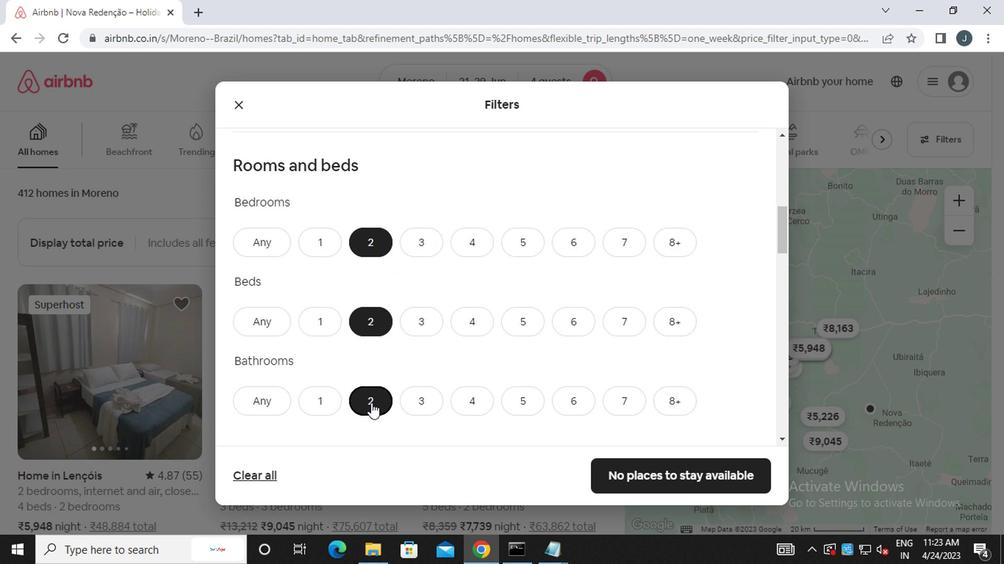 
Action: Mouse scrolled (369, 403) with delta (0, -1)
Screenshot: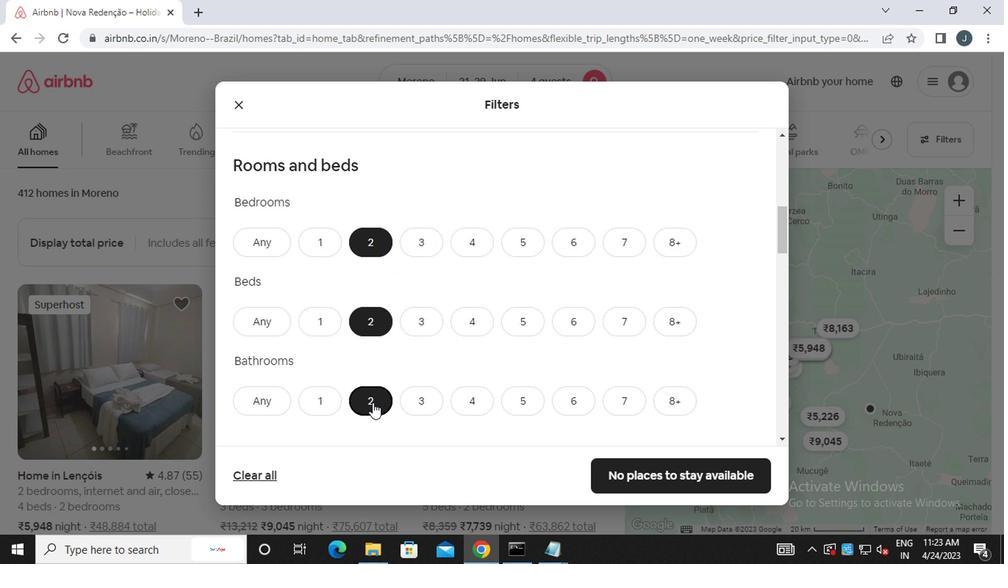 
Action: Mouse scrolled (369, 403) with delta (0, -1)
Screenshot: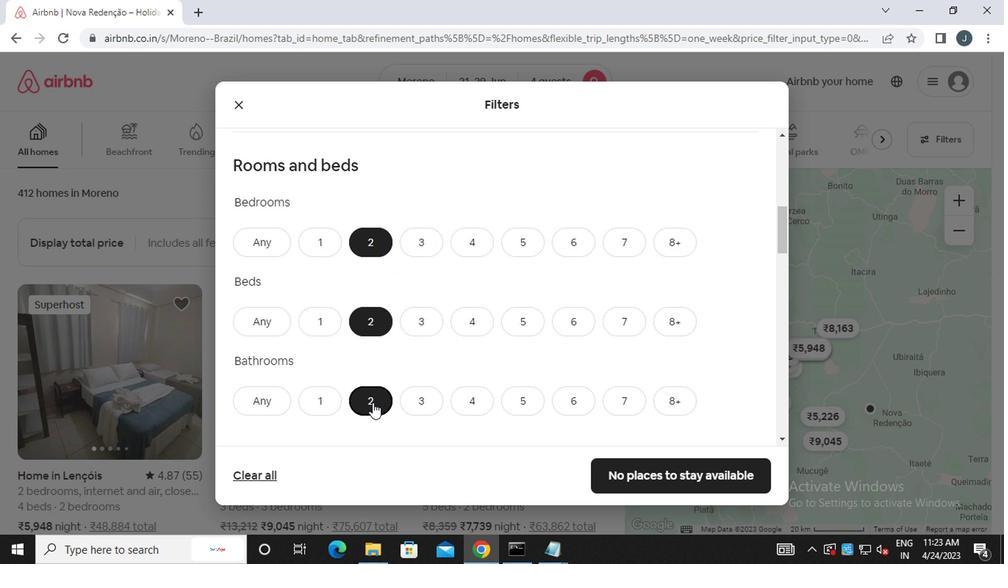 
Action: Mouse moved to (369, 402)
Screenshot: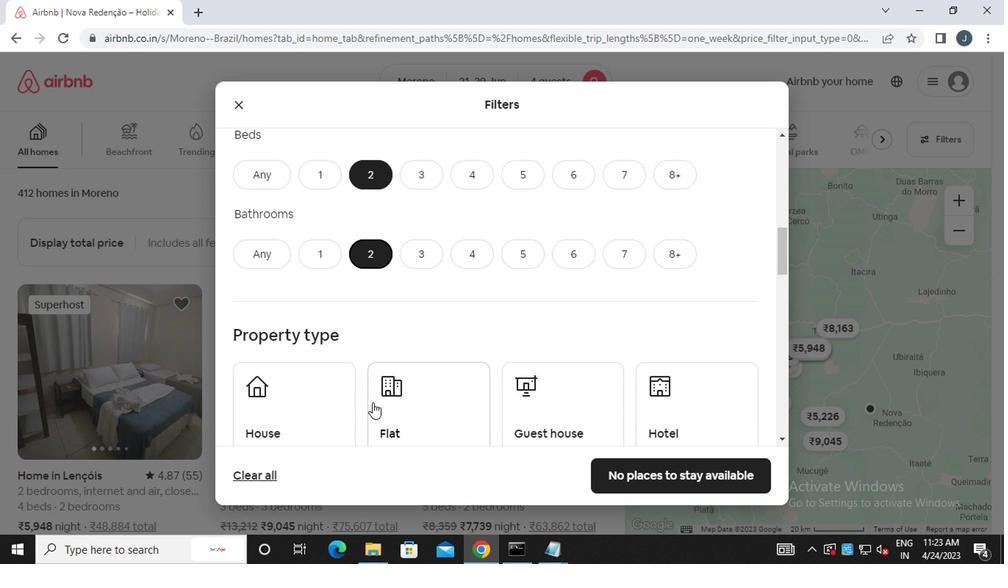 
Action: Mouse scrolled (369, 402) with delta (0, 0)
Screenshot: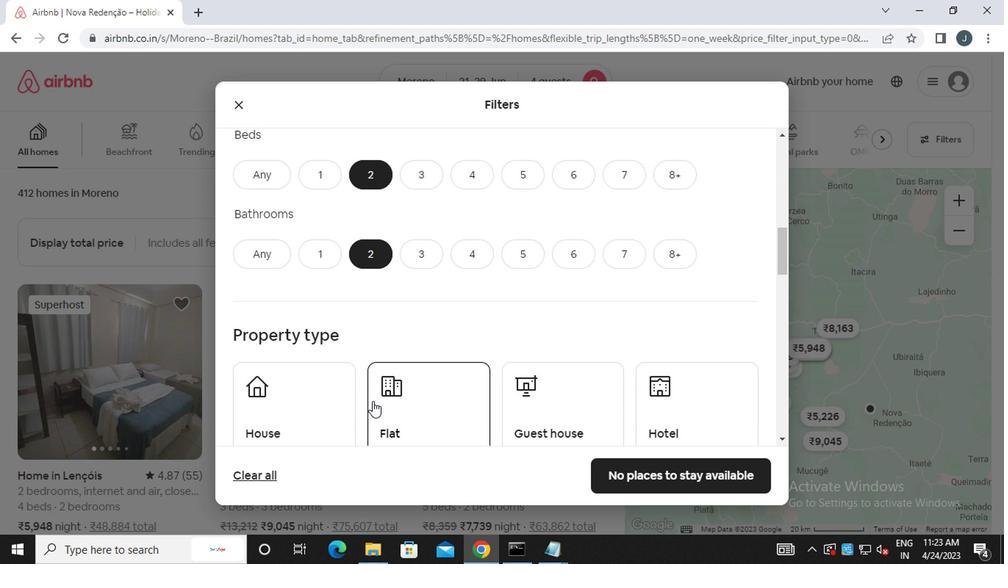 
Action: Mouse moved to (310, 351)
Screenshot: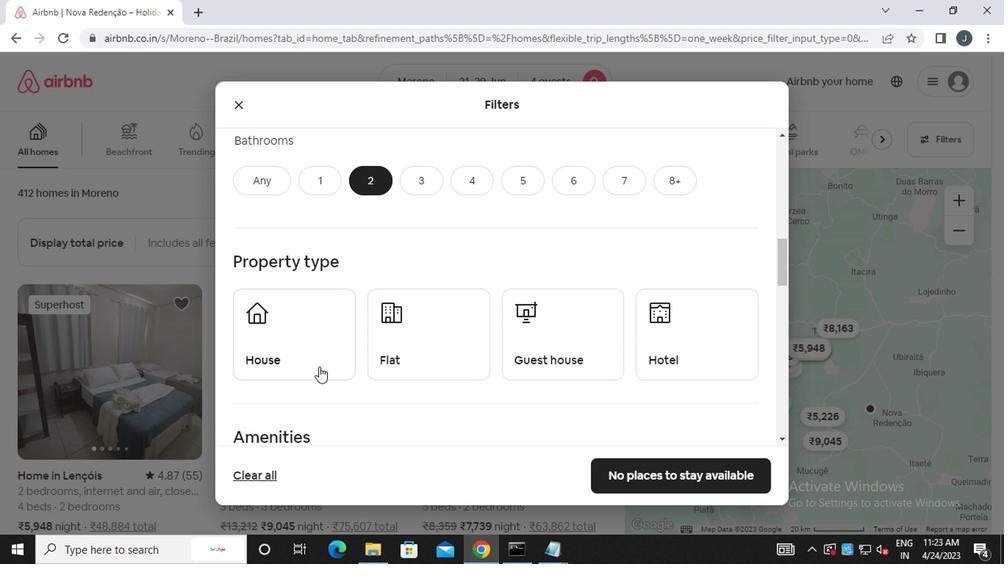 
Action: Mouse pressed left at (310, 351)
Screenshot: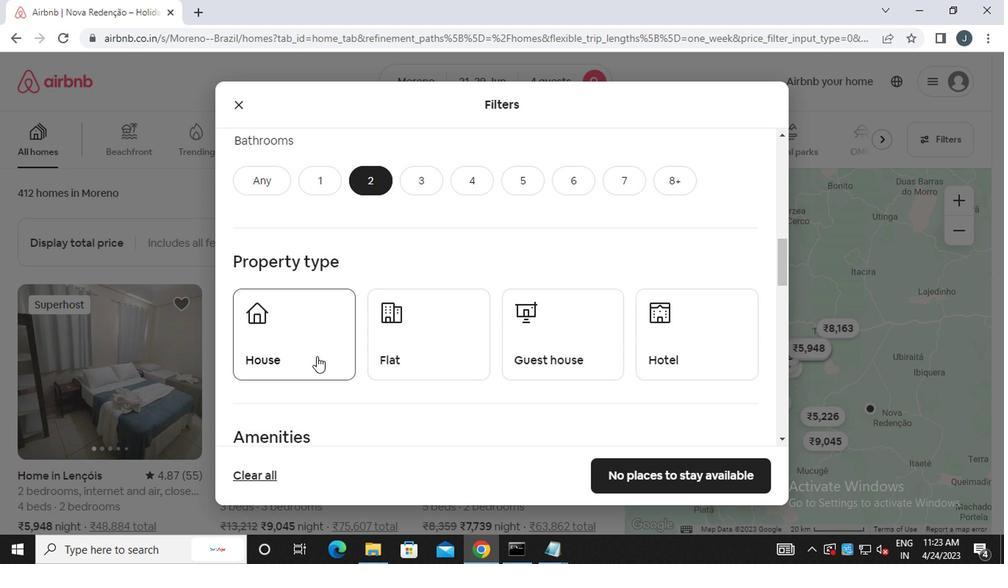 
Action: Mouse moved to (387, 356)
Screenshot: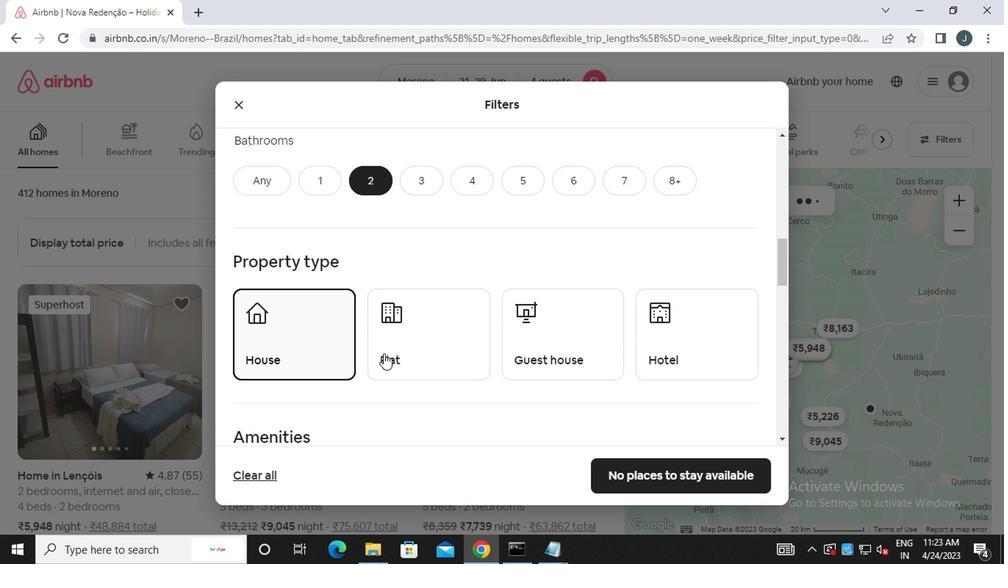 
Action: Mouse pressed left at (387, 356)
Screenshot: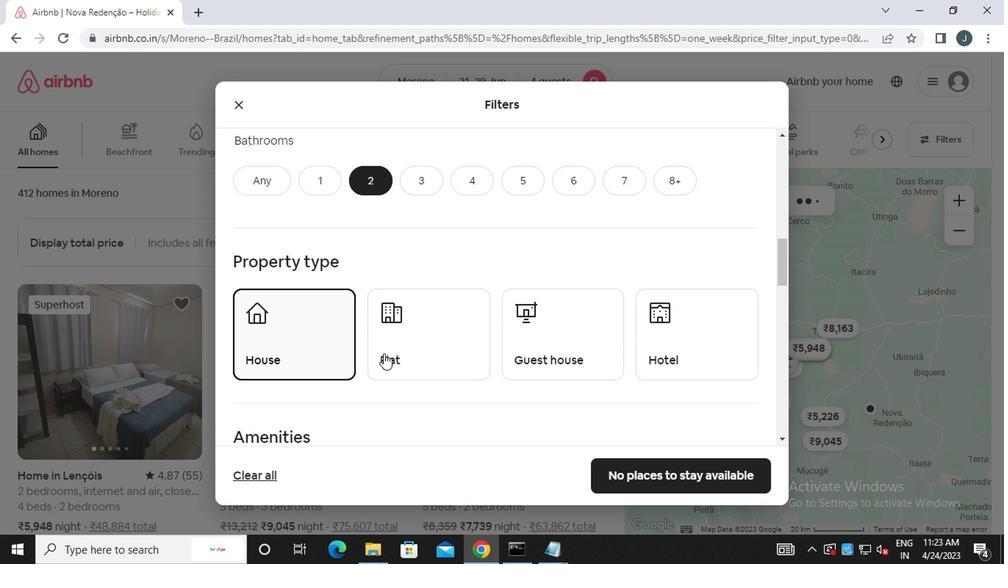 
Action: Mouse moved to (513, 353)
Screenshot: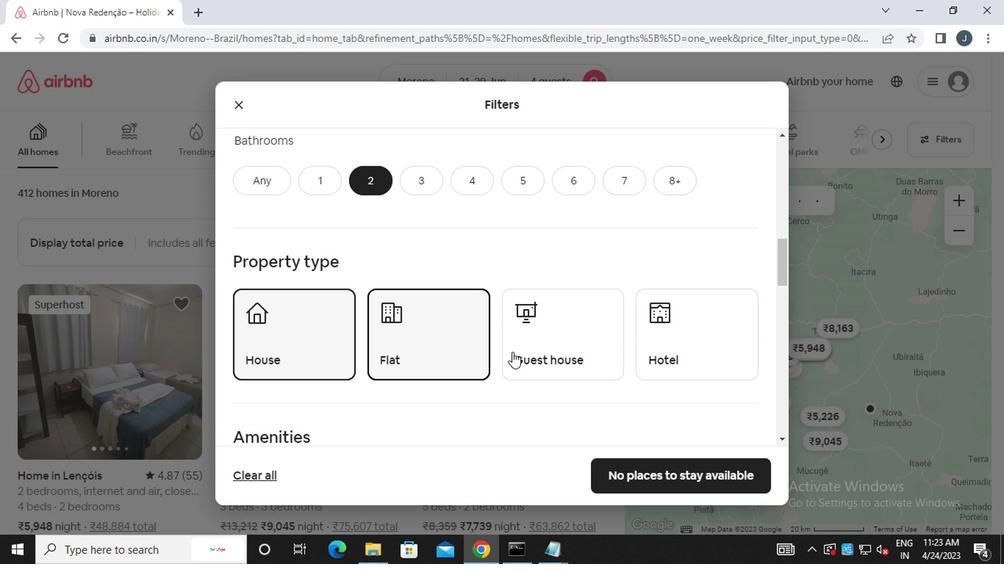 
Action: Mouse pressed left at (513, 353)
Screenshot: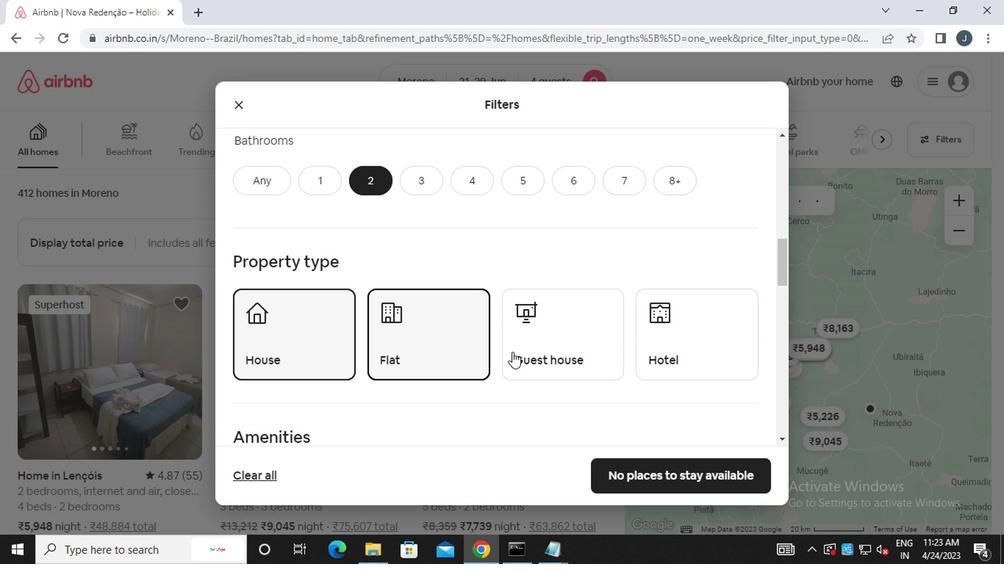 
Action: Mouse moved to (514, 353)
Screenshot: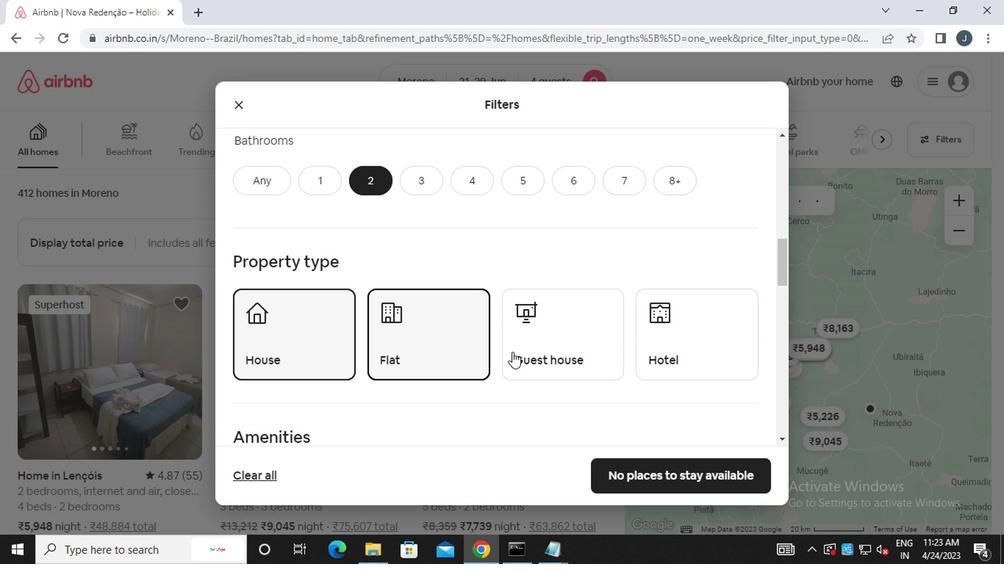 
Action: Mouse scrolled (514, 353) with delta (0, 0)
Screenshot: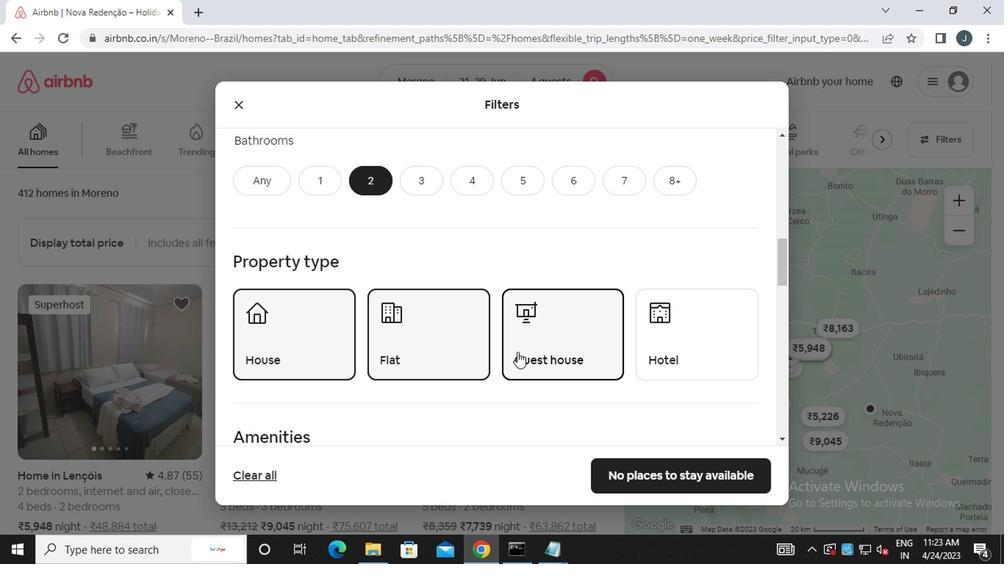 
Action: Mouse scrolled (514, 353) with delta (0, 0)
Screenshot: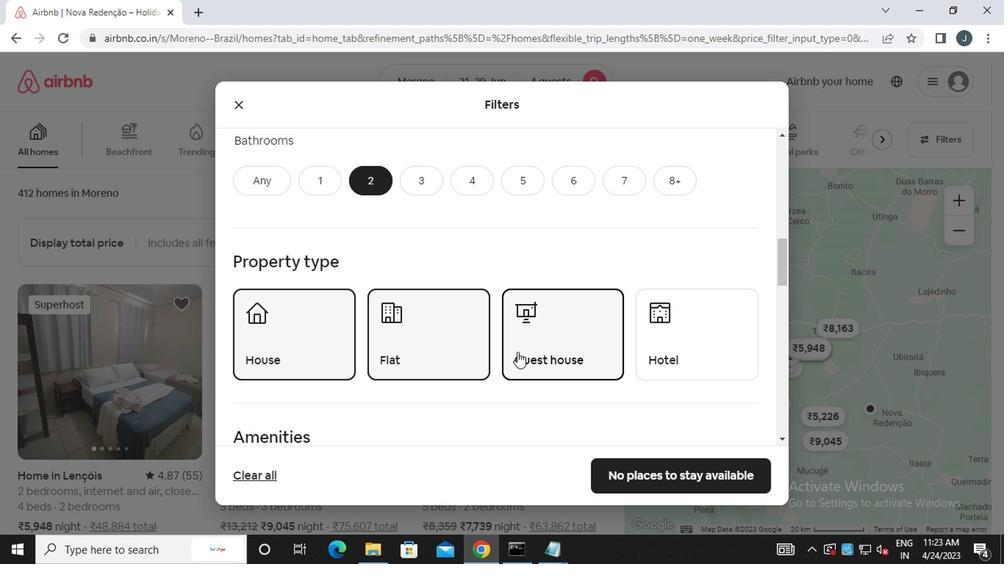 
Action: Mouse scrolled (514, 353) with delta (0, 0)
Screenshot: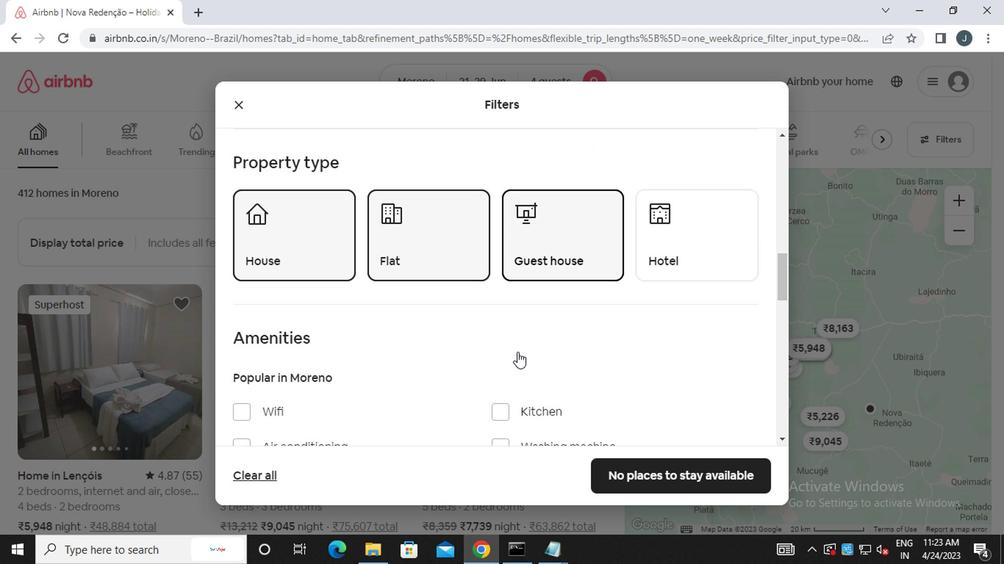 
Action: Mouse scrolled (514, 353) with delta (0, 0)
Screenshot: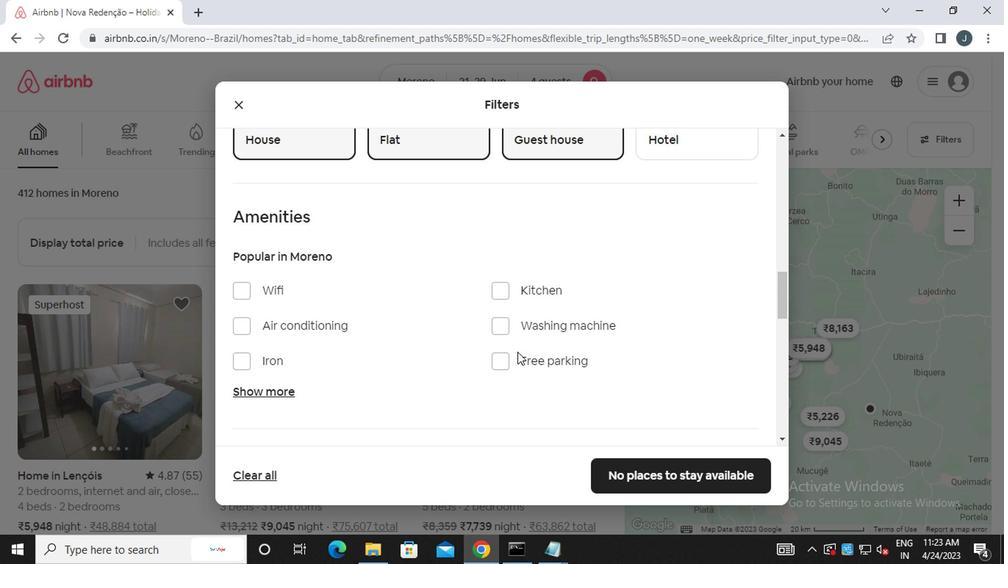 
Action: Mouse scrolled (514, 353) with delta (0, 0)
Screenshot: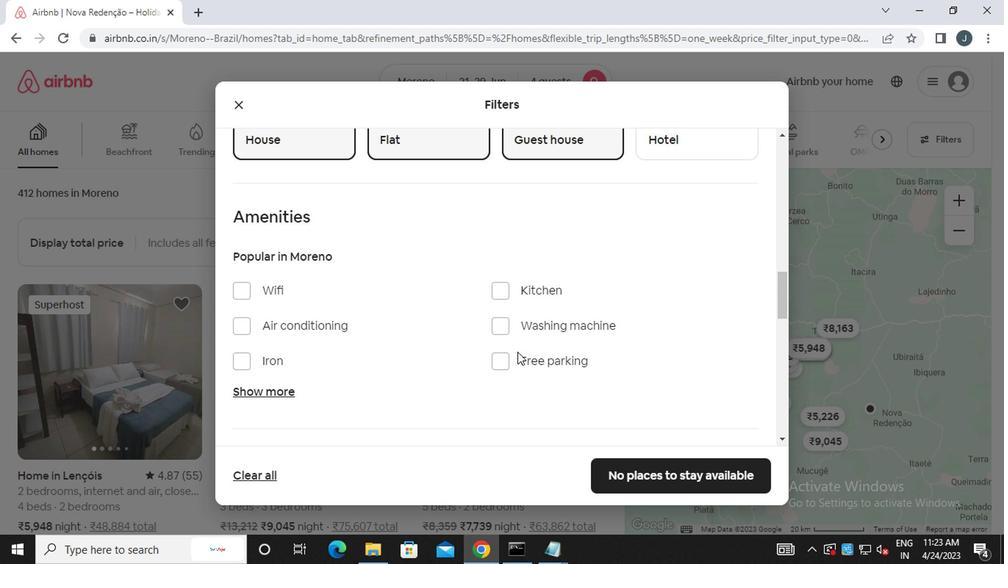 
Action: Mouse scrolled (514, 353) with delta (0, 0)
Screenshot: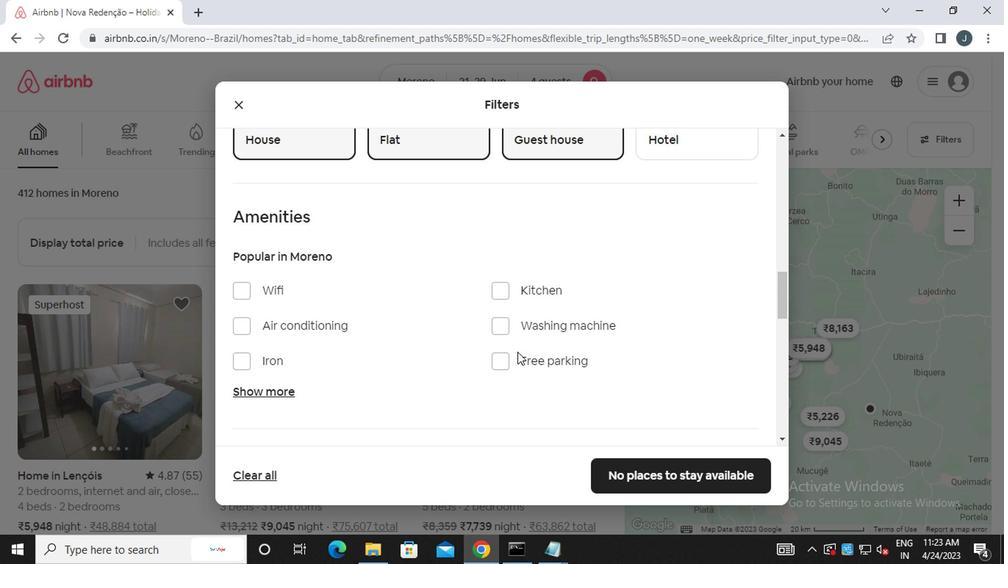 
Action: Mouse scrolled (514, 353) with delta (0, 0)
Screenshot: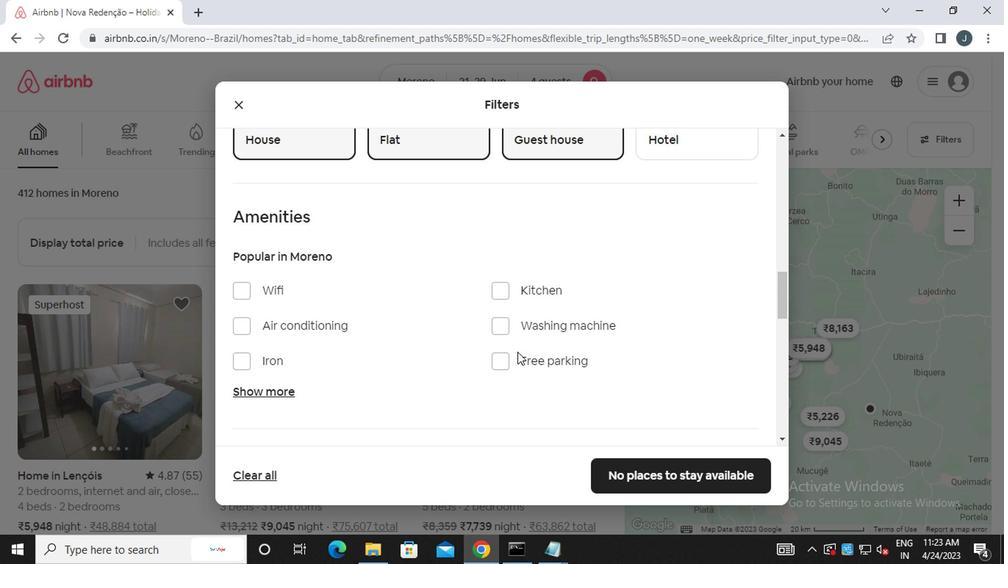 
Action: Mouse moved to (727, 264)
Screenshot: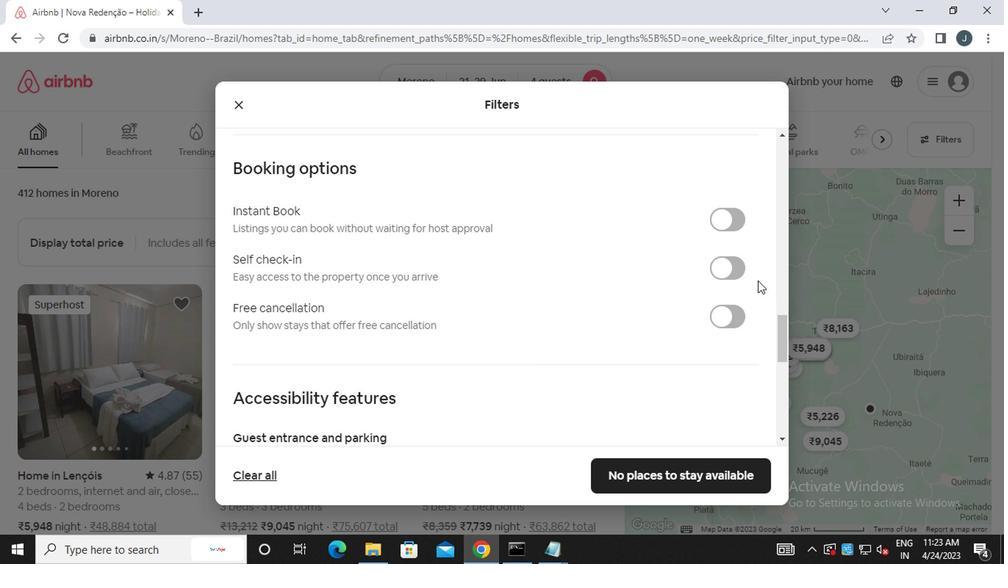 
Action: Mouse pressed left at (727, 264)
Screenshot: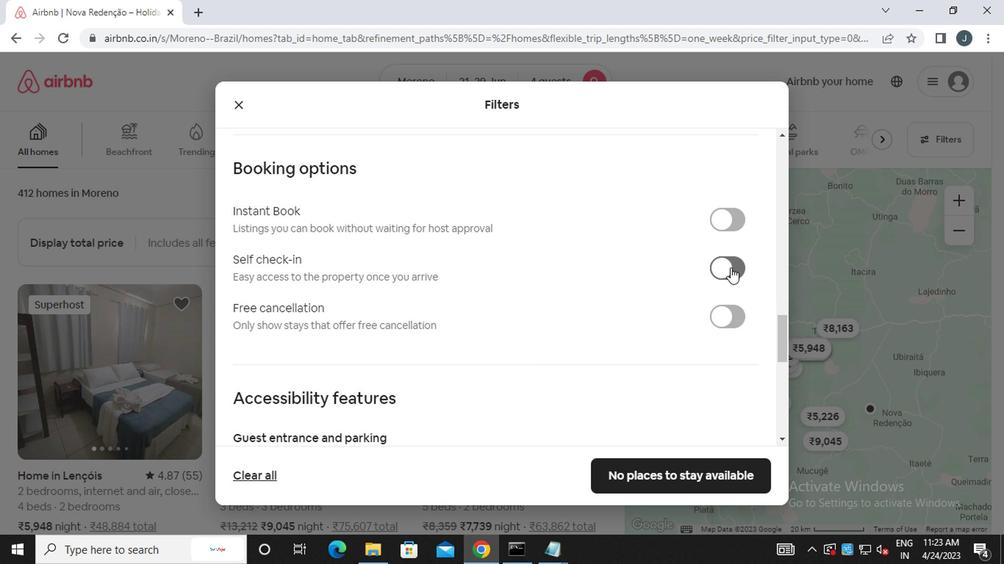 
Action: Mouse moved to (517, 332)
Screenshot: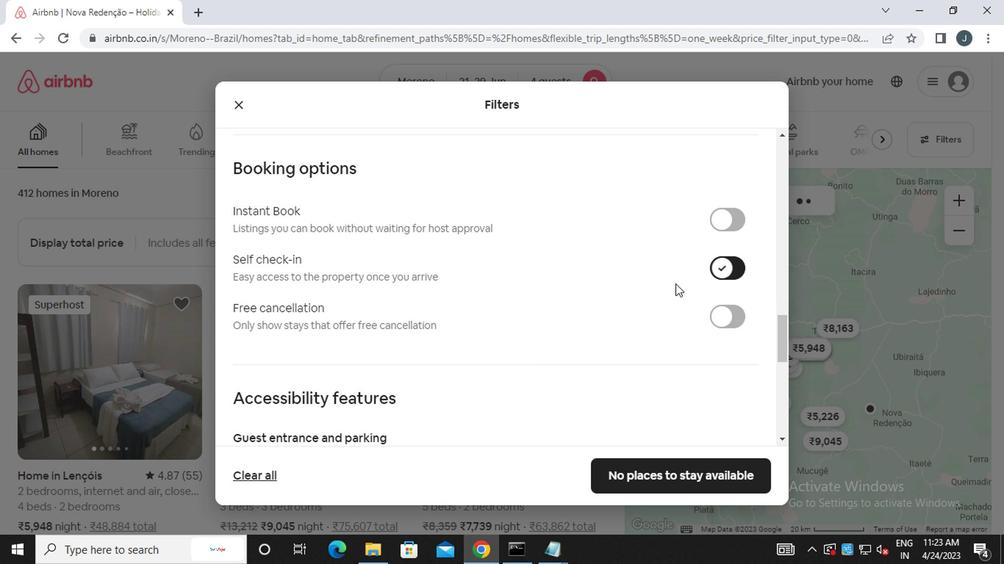 
Action: Mouse scrolled (517, 331) with delta (0, -1)
Screenshot: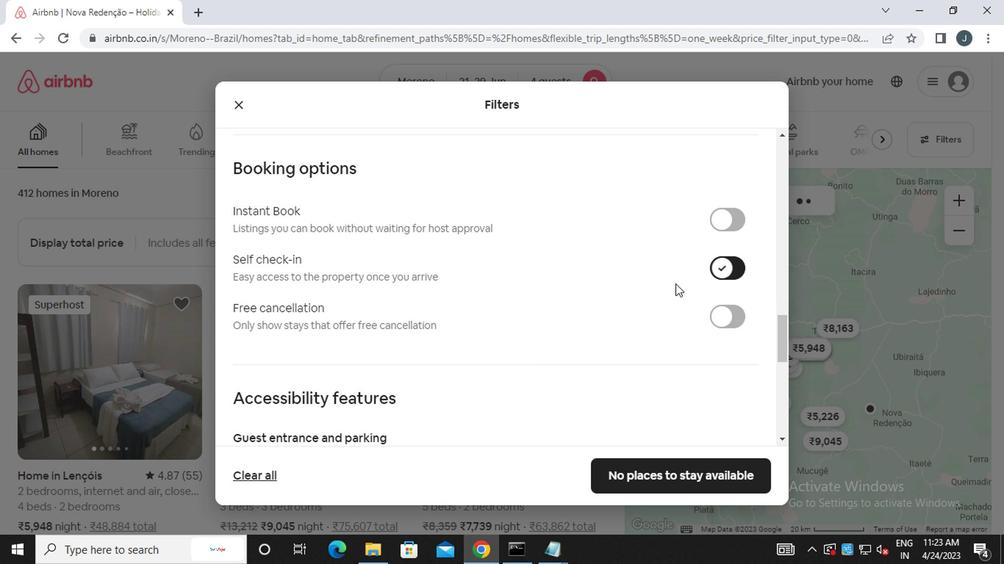 
Action: Mouse moved to (515, 334)
Screenshot: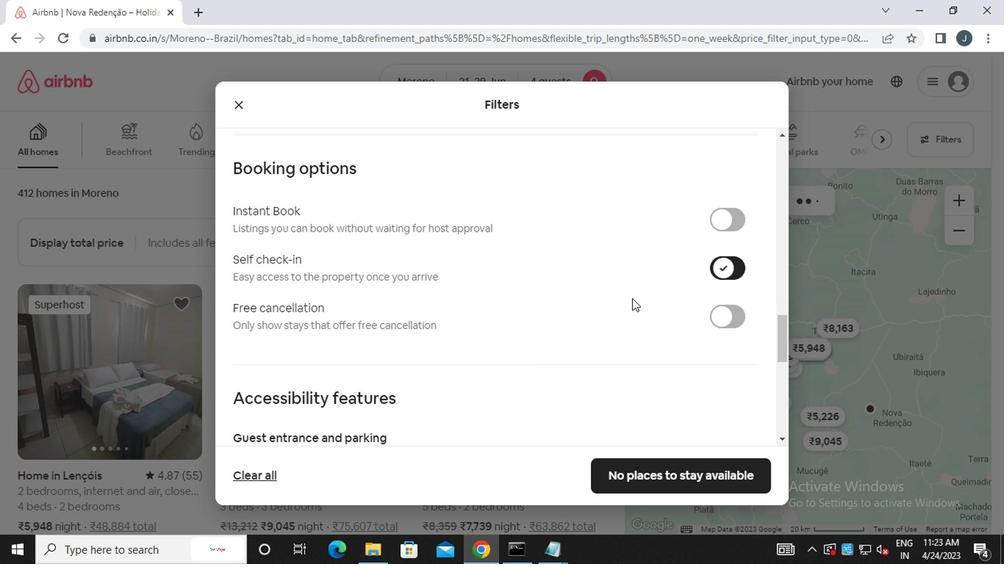 
Action: Mouse scrolled (515, 333) with delta (0, -1)
Screenshot: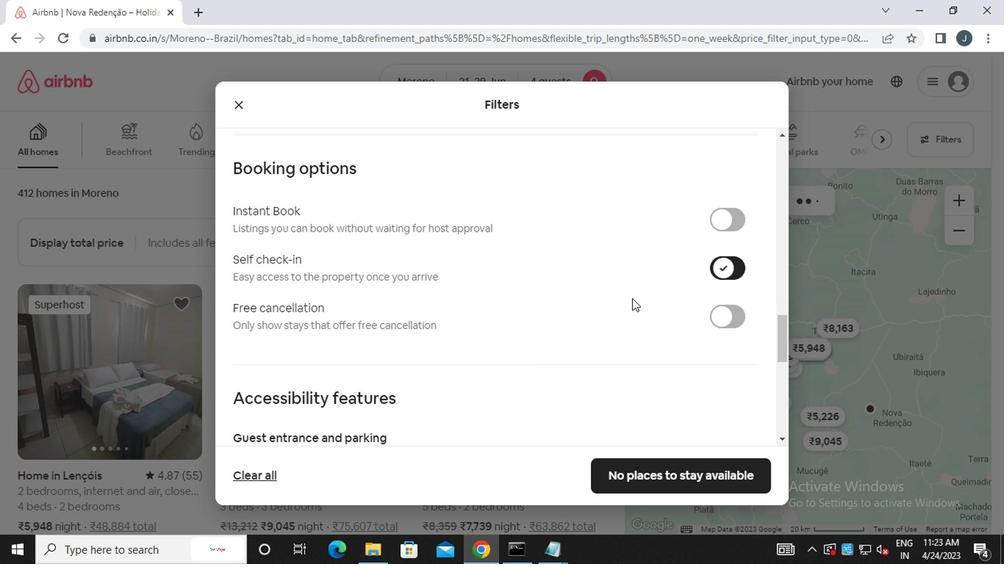 
Action: Mouse moved to (514, 334)
Screenshot: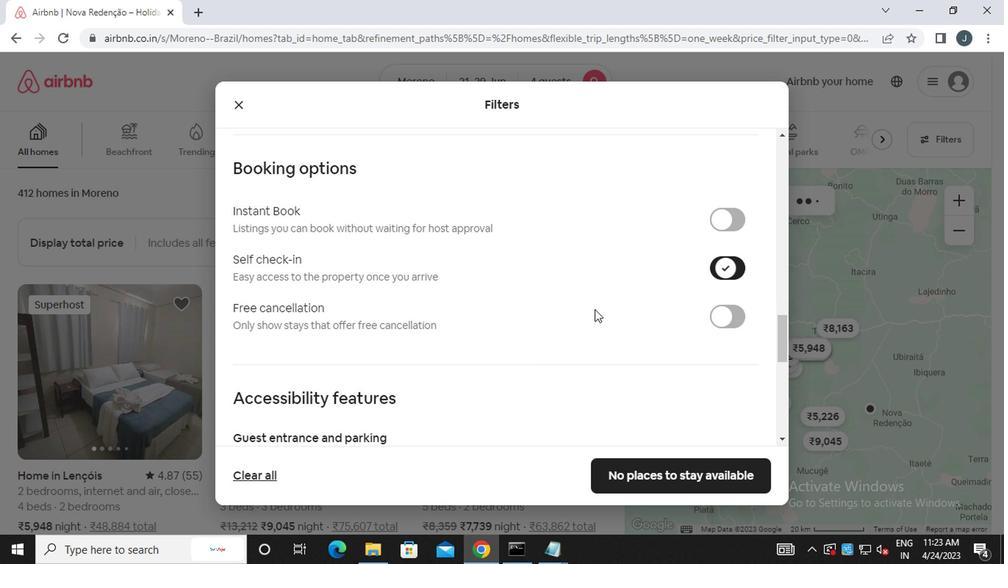 
Action: Mouse scrolled (514, 333) with delta (0, -1)
Screenshot: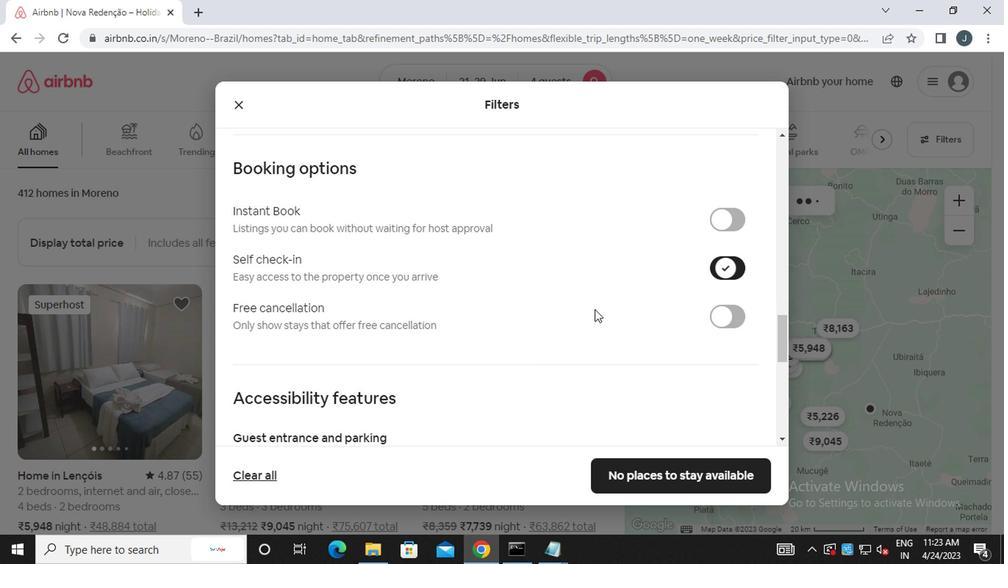 
Action: Mouse moved to (514, 334)
Screenshot: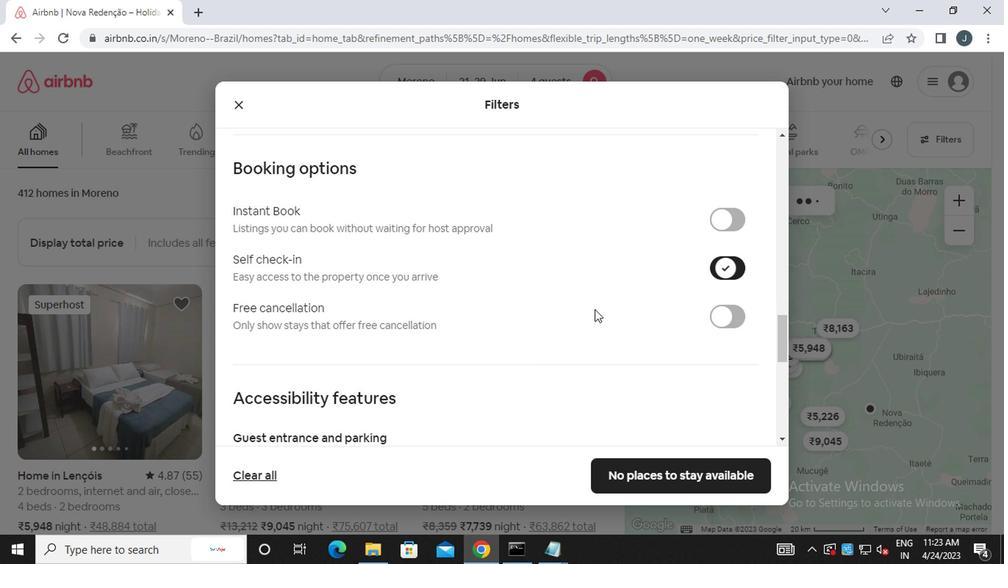 
Action: Mouse scrolled (514, 333) with delta (0, -1)
Screenshot: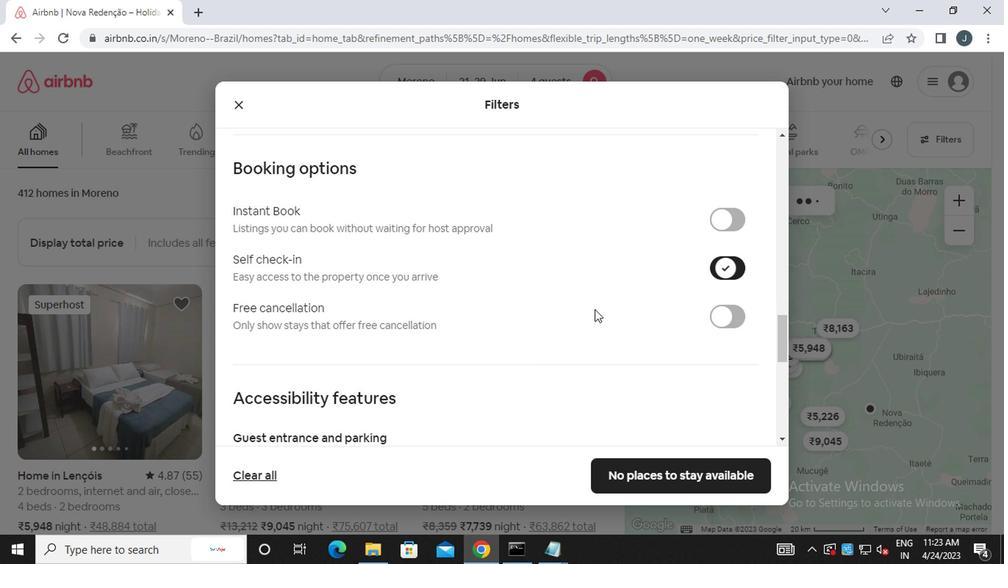 
Action: Mouse scrolled (514, 333) with delta (0, -1)
Screenshot: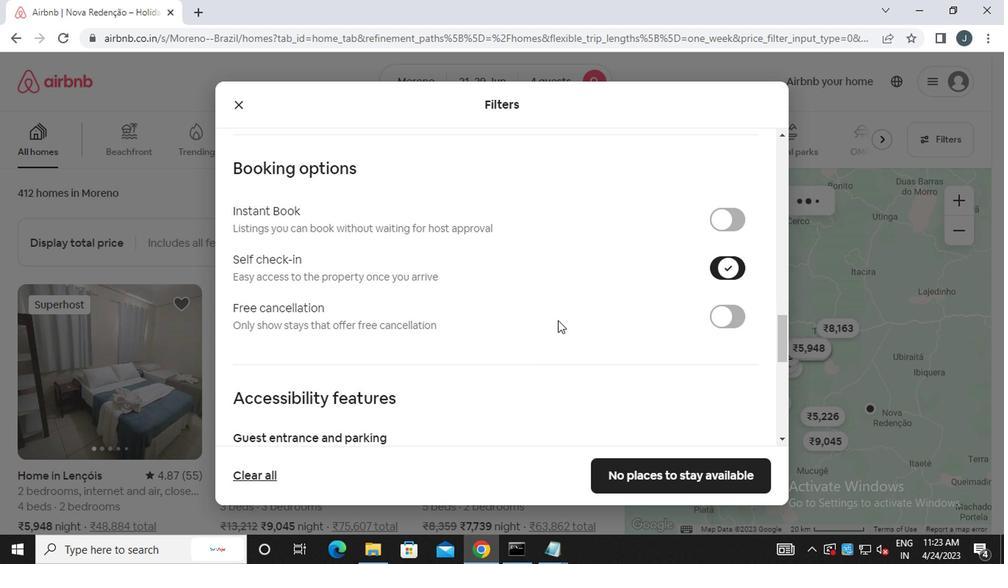 
Action: Mouse moved to (514, 334)
Screenshot: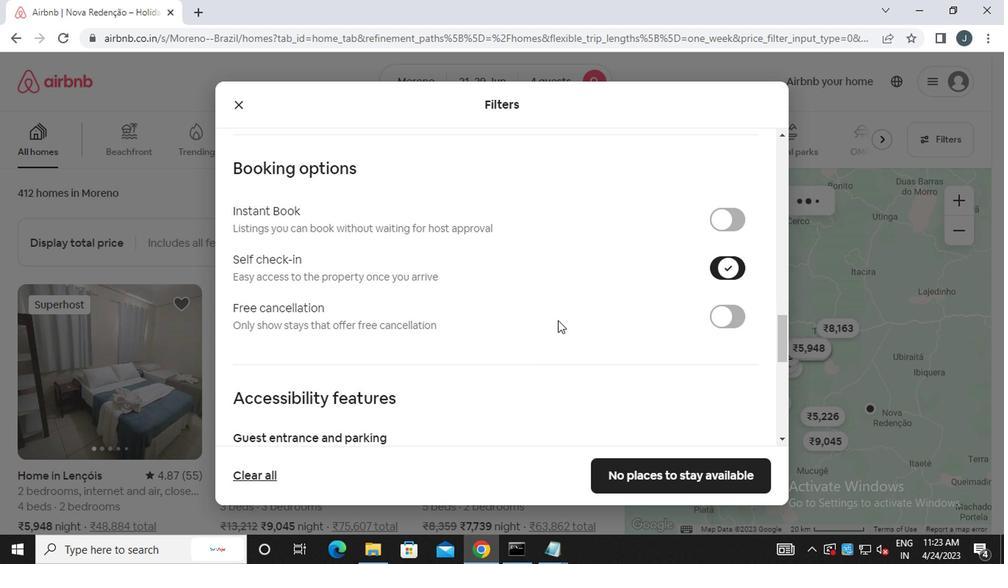
Action: Mouse scrolled (514, 334) with delta (0, 0)
Screenshot: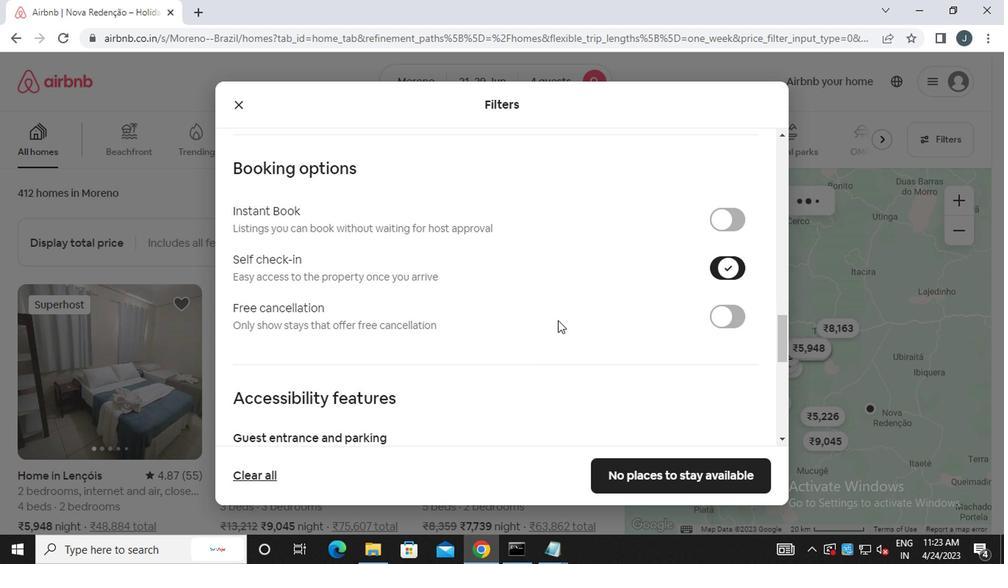 
Action: Mouse scrolled (514, 334) with delta (0, 0)
Screenshot: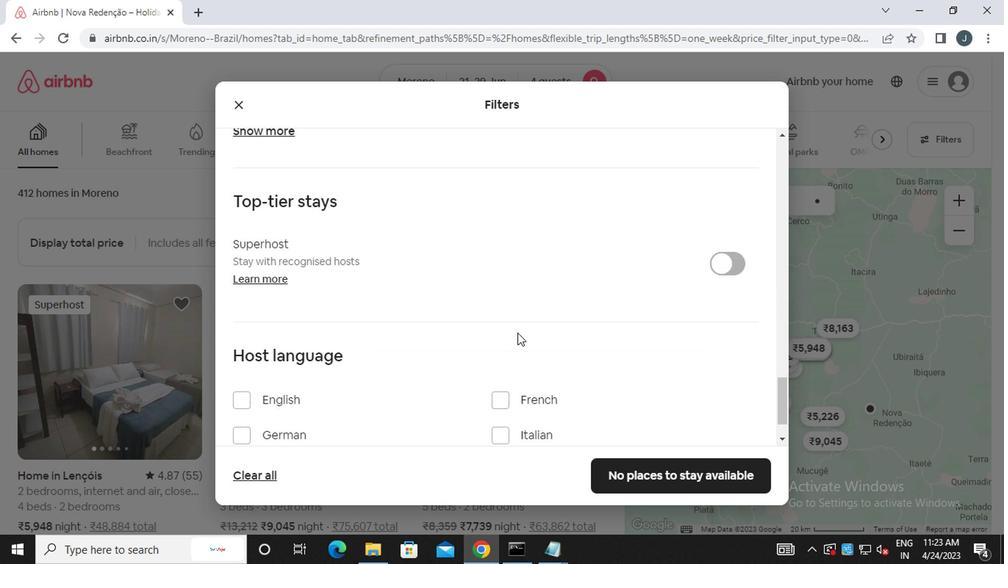 
Action: Mouse scrolled (514, 334) with delta (0, 0)
Screenshot: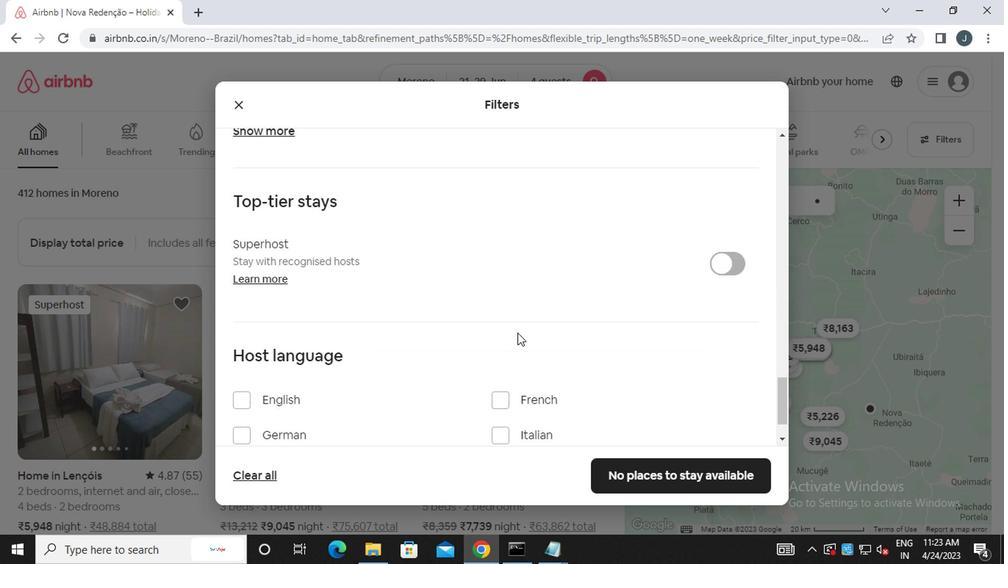 
Action: Mouse scrolled (514, 334) with delta (0, 0)
Screenshot: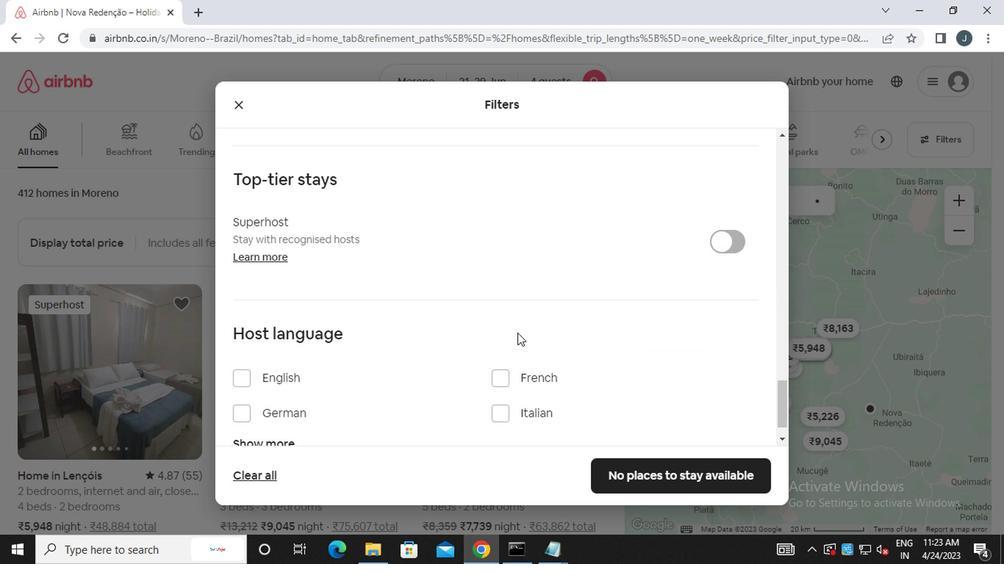 
Action: Mouse scrolled (514, 334) with delta (0, 0)
Screenshot: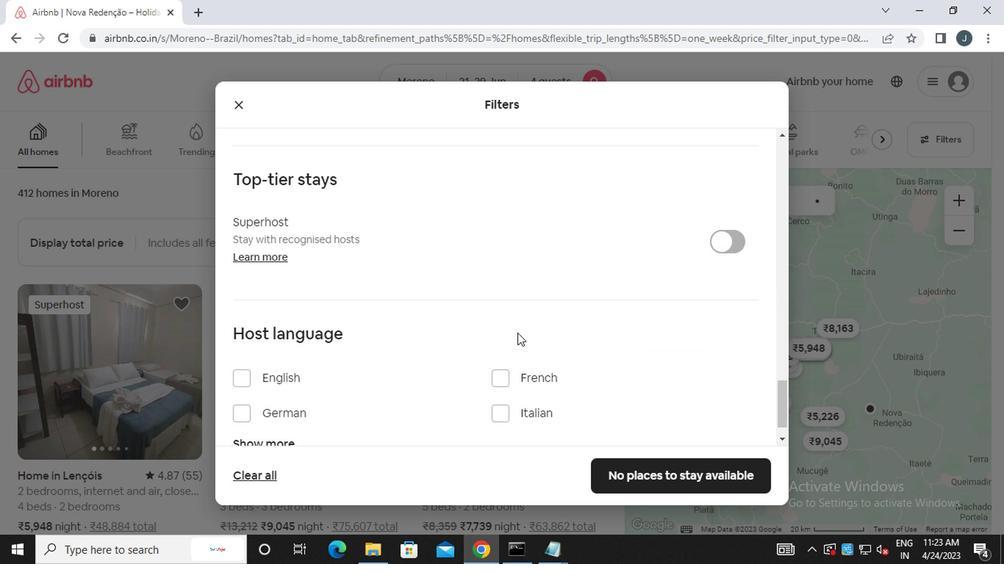 
Action: Mouse scrolled (514, 334) with delta (0, 0)
Screenshot: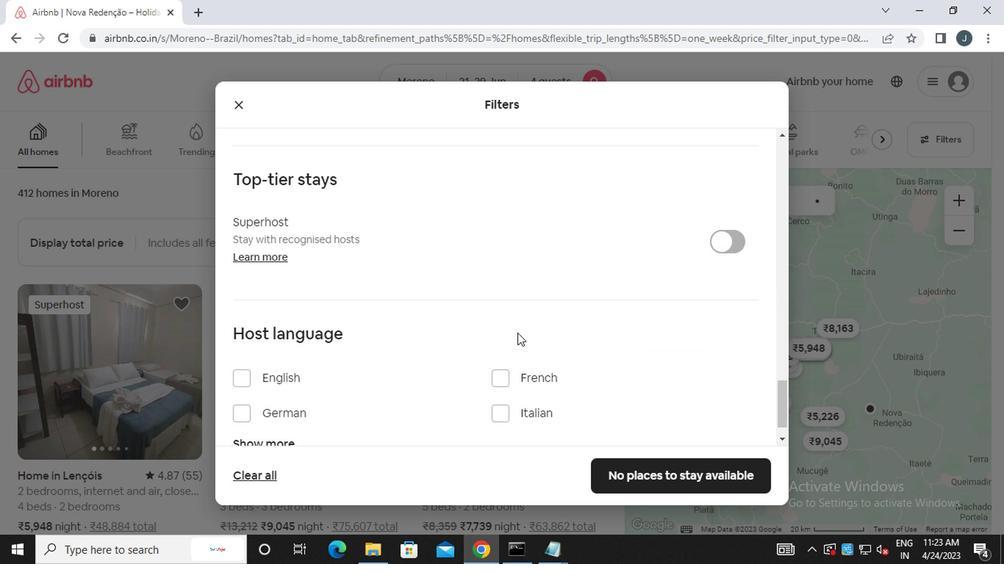 
Action: Mouse scrolled (514, 334) with delta (0, 0)
Screenshot: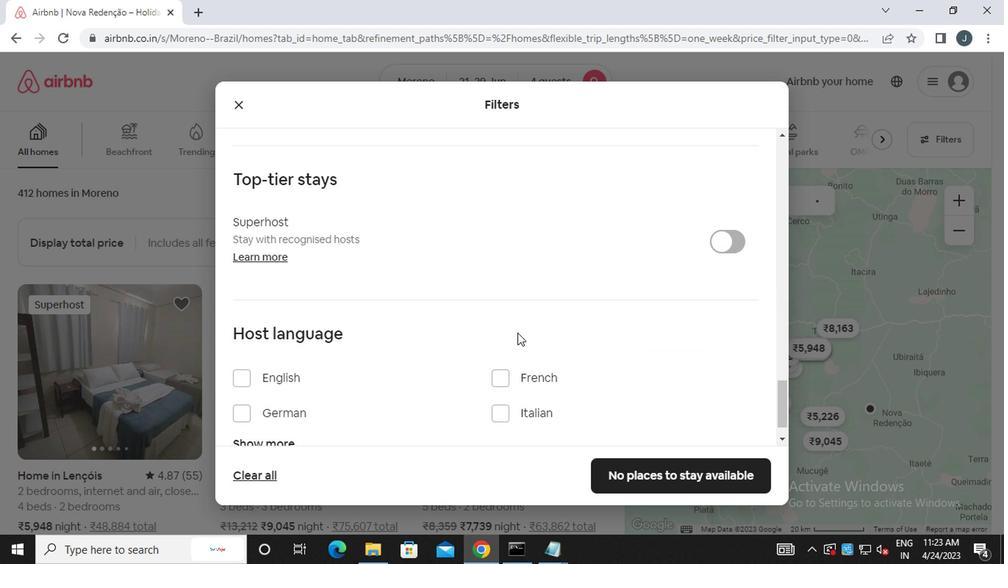 
Action: Mouse moved to (264, 413)
Screenshot: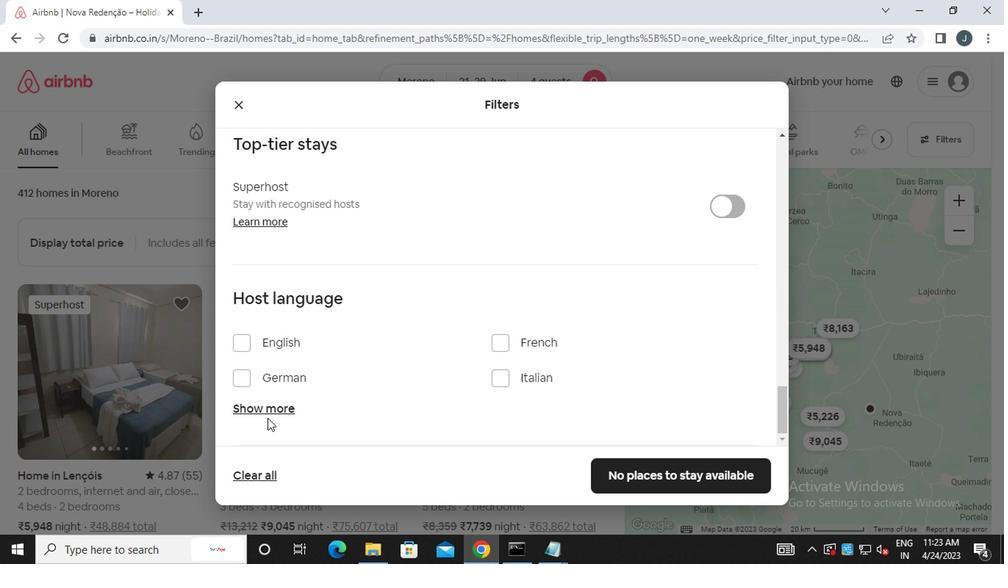 
Action: Mouse pressed left at (264, 413)
Screenshot: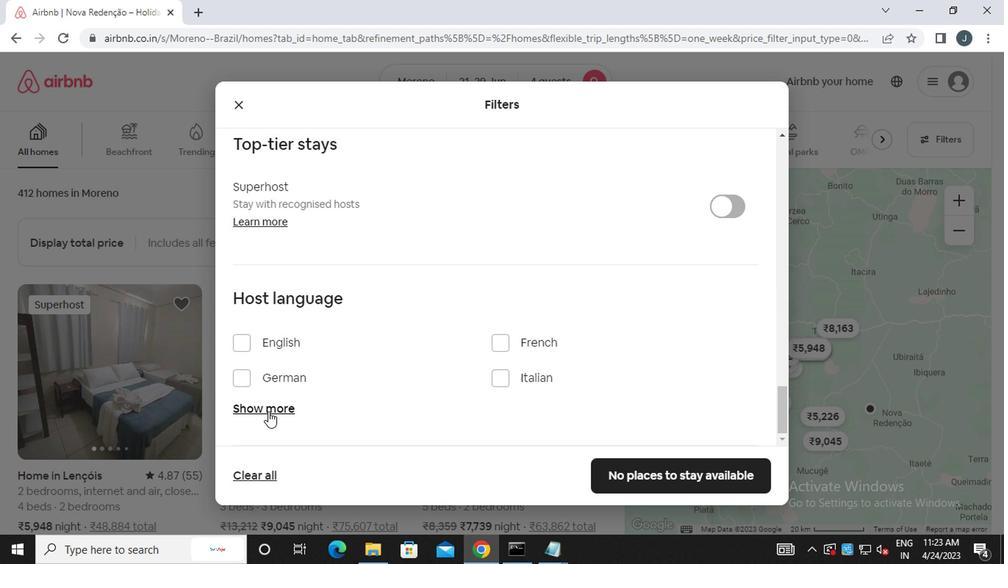 
Action: Mouse moved to (291, 417)
Screenshot: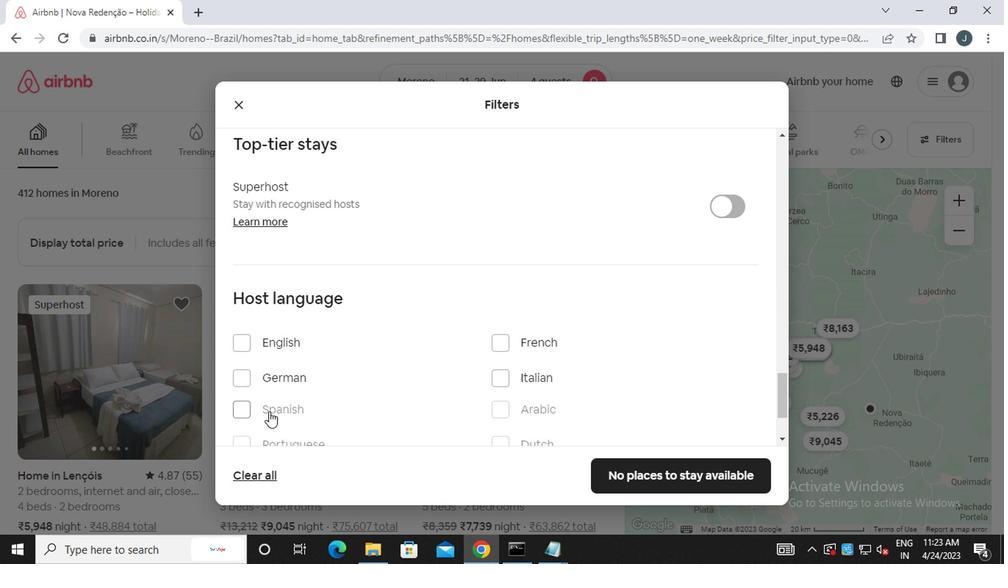 
Action: Mouse scrolled (291, 416) with delta (0, 0)
Screenshot: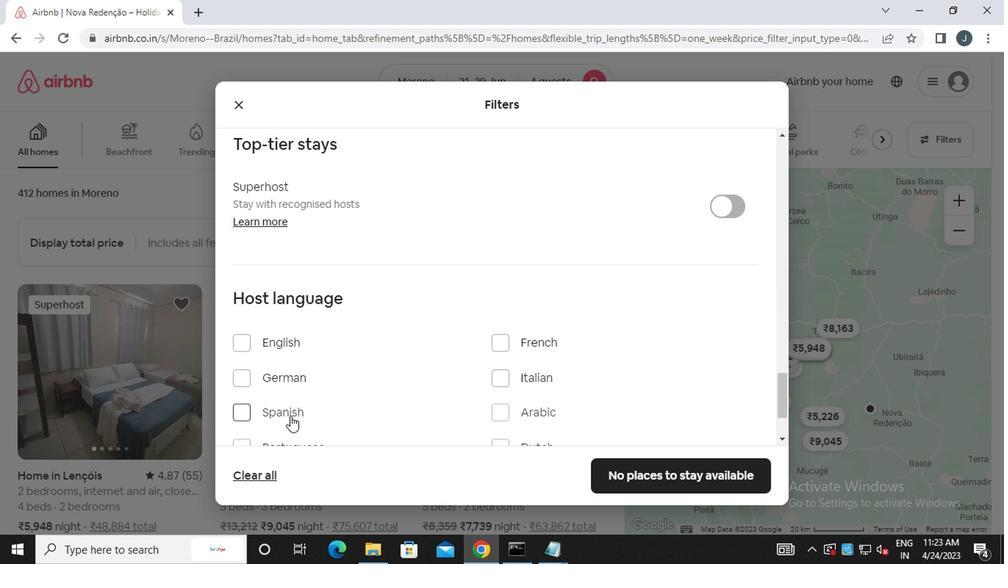 
Action: Mouse moved to (282, 341)
Screenshot: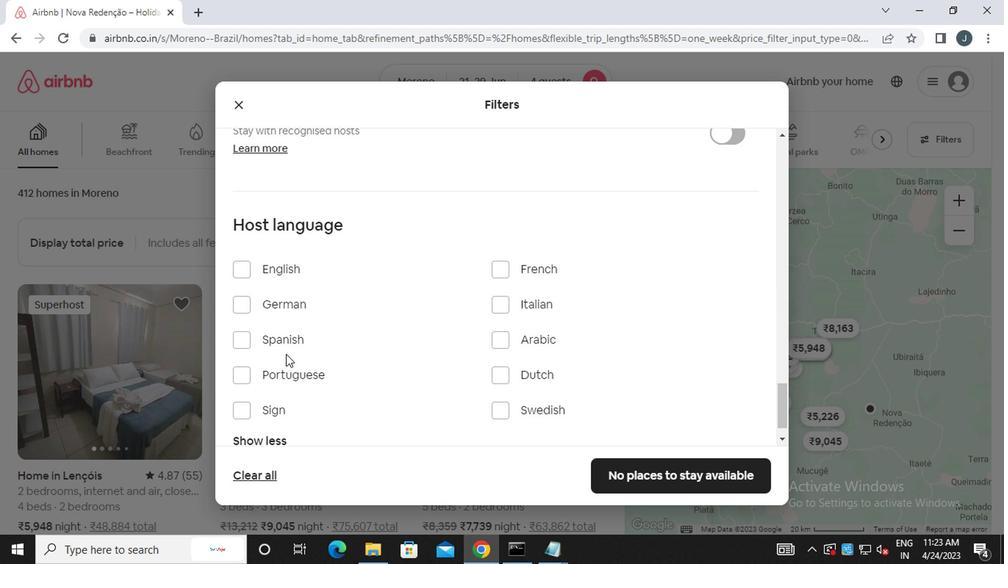 
Action: Mouse pressed left at (282, 341)
Screenshot: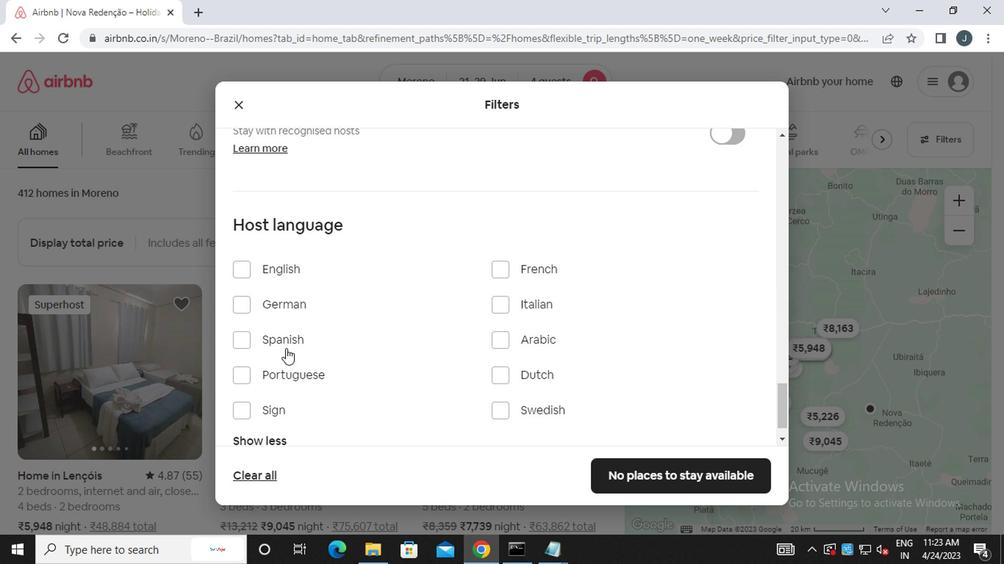 
Action: Mouse moved to (668, 481)
Screenshot: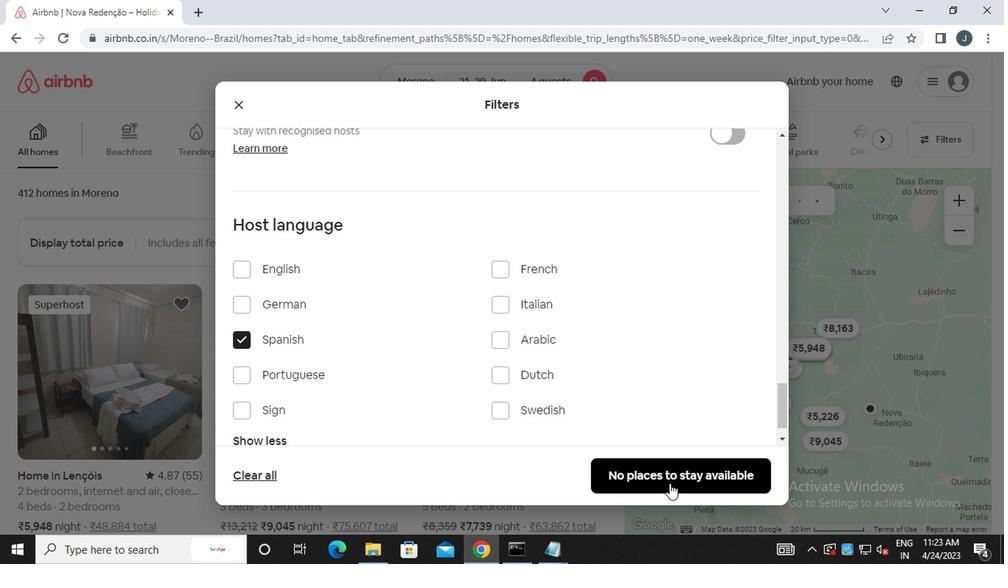 
Action: Mouse pressed left at (668, 481)
Screenshot: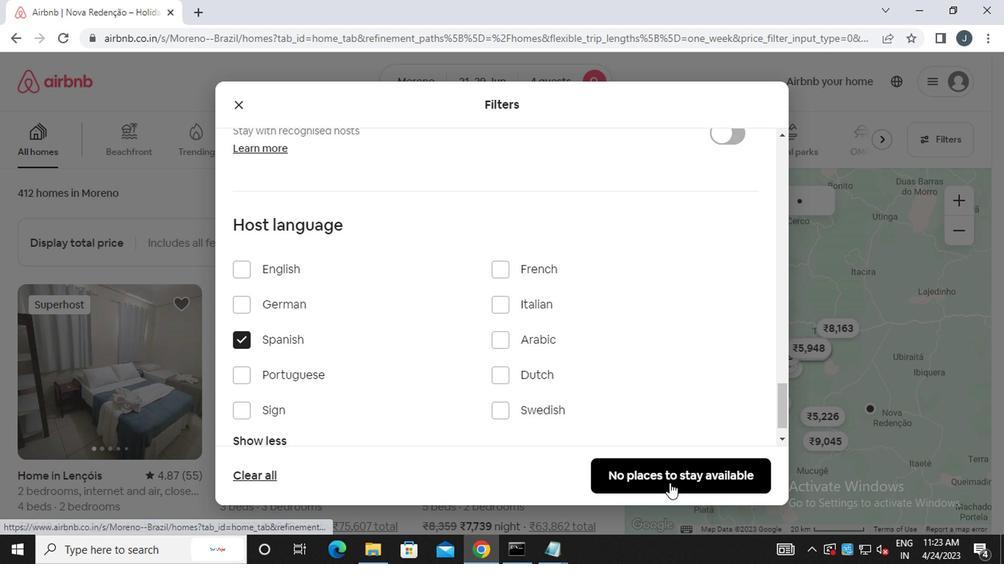 
